 Task: Search one way flight ticket for 2 adults, 2 children, 2 infants in seat in first from Tyler: Tyler Pounds Regional Airport to Greensboro: Piedmont Triad International Airport on 5-1-2023. Choice of flights is Singapure airlines. Number of bags: 2 checked bags. Price is upto 50000. Outbound departure time preference is 12:45.
Action: Mouse moved to (172, 344)
Screenshot: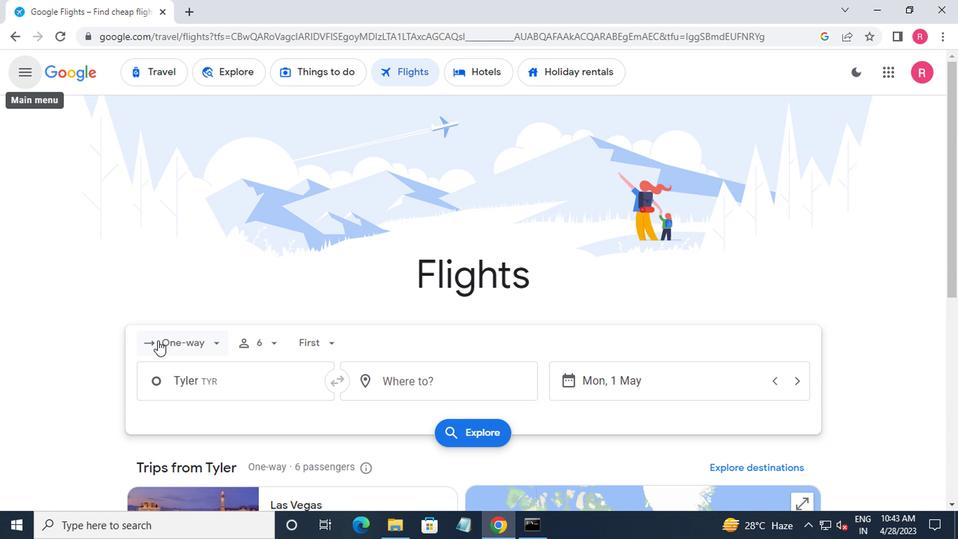 
Action: Mouse pressed left at (172, 344)
Screenshot: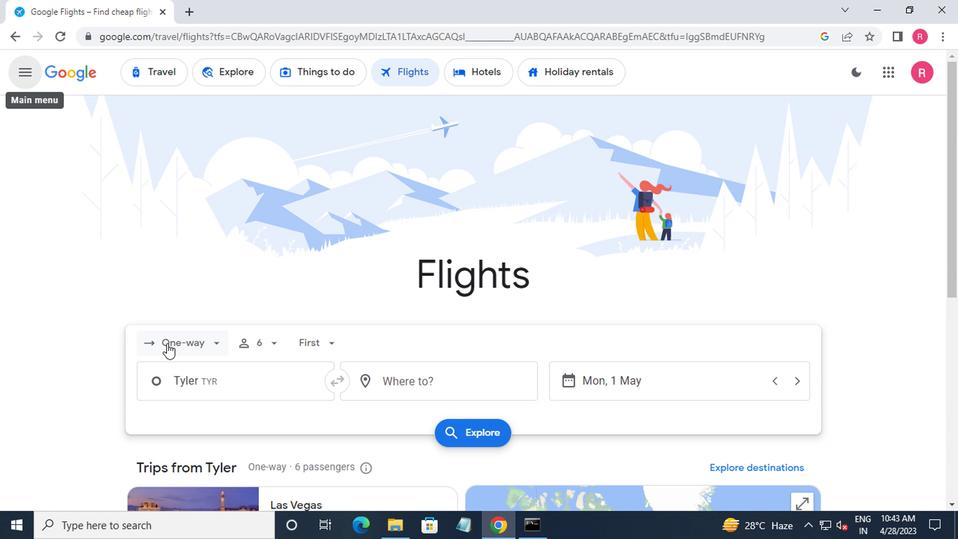 
Action: Mouse moved to (188, 409)
Screenshot: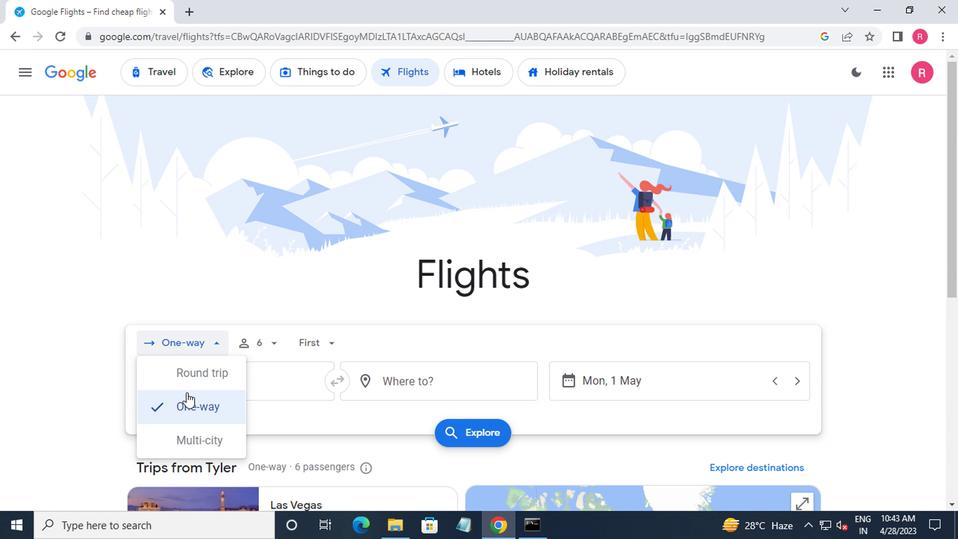 
Action: Mouse pressed left at (188, 409)
Screenshot: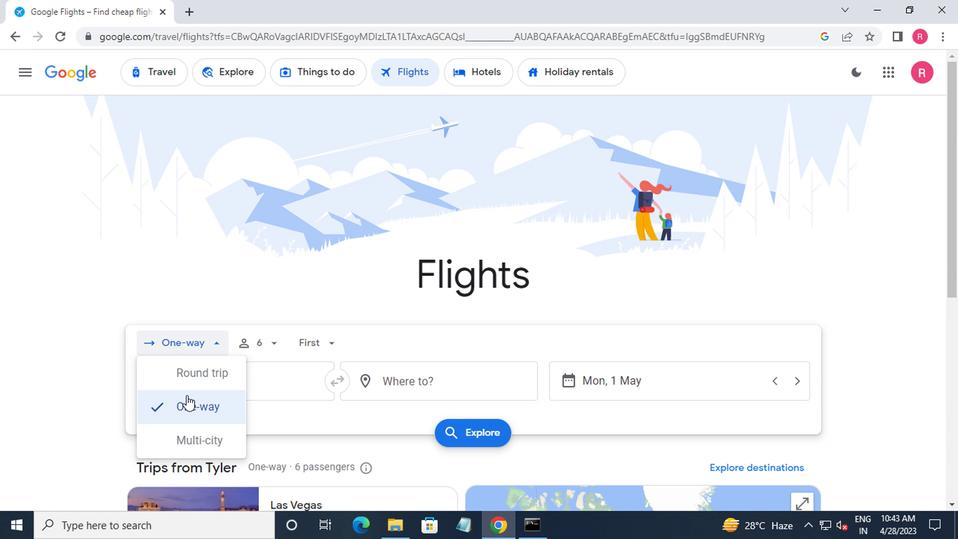 
Action: Mouse moved to (255, 349)
Screenshot: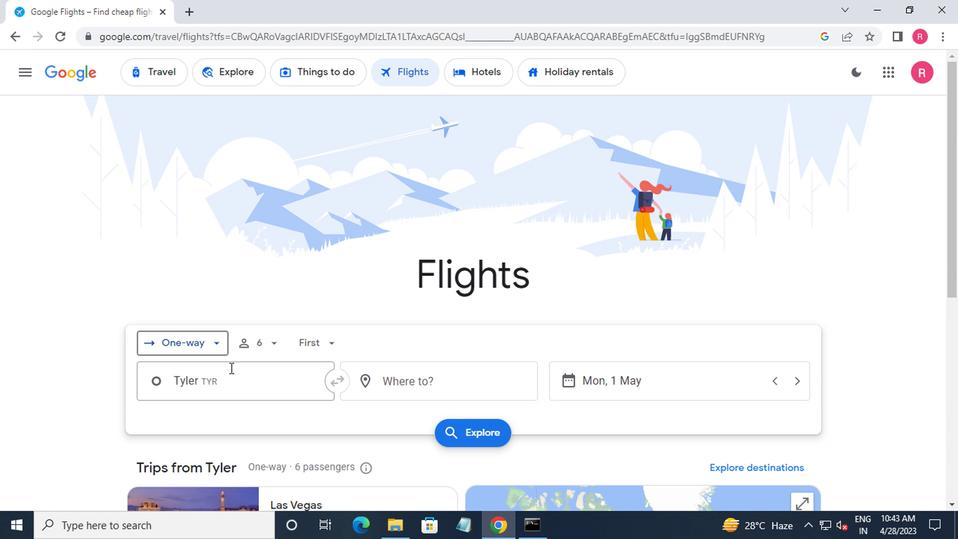 
Action: Mouse pressed left at (255, 349)
Screenshot: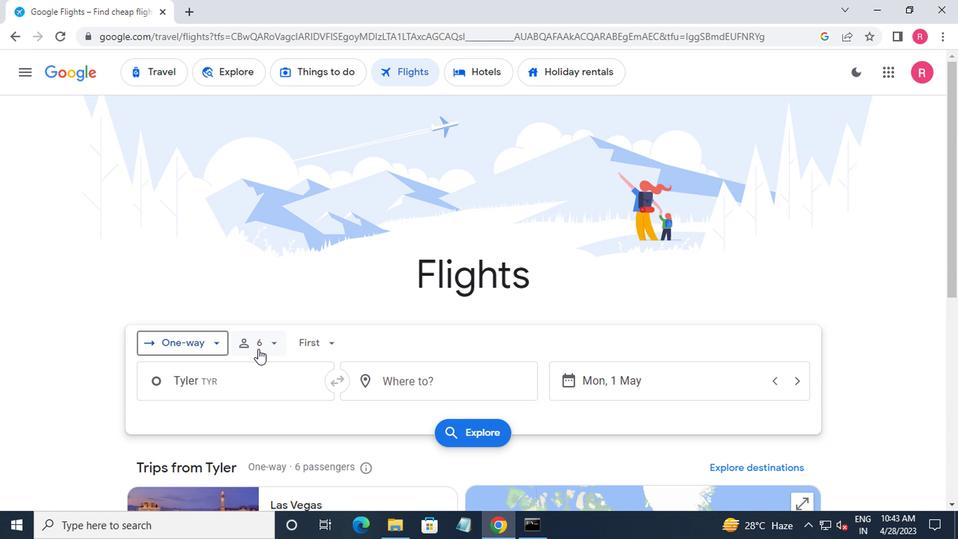 
Action: Mouse moved to (332, 381)
Screenshot: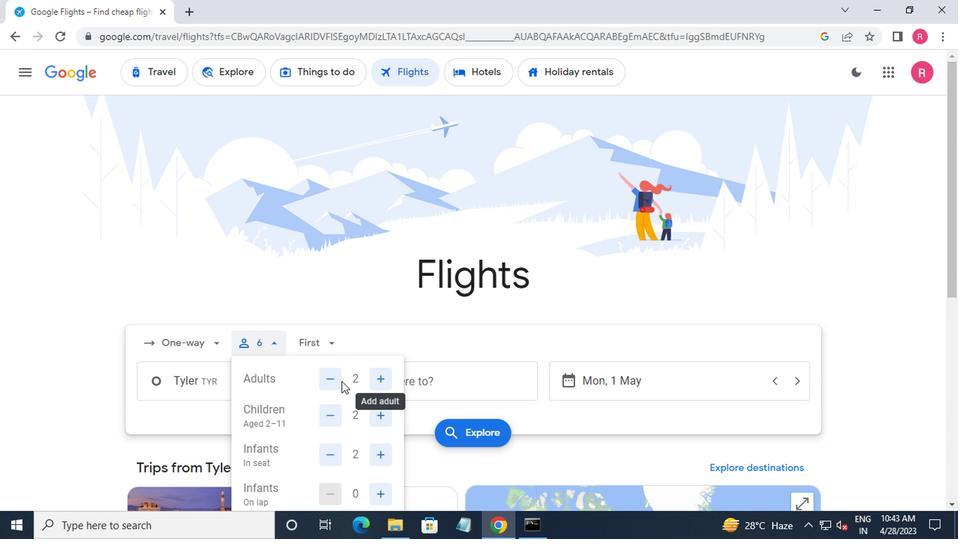 
Action: Mouse pressed left at (332, 381)
Screenshot: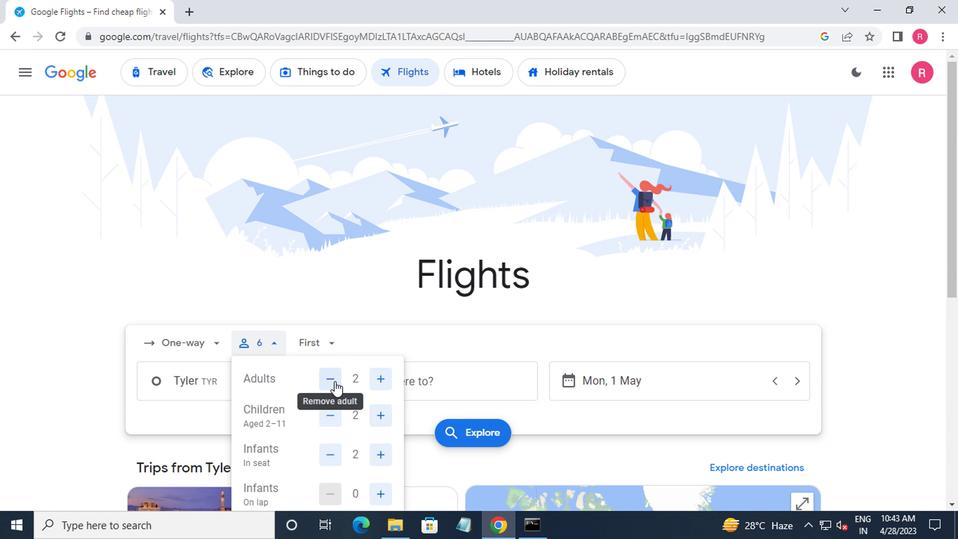 
Action: Mouse moved to (369, 380)
Screenshot: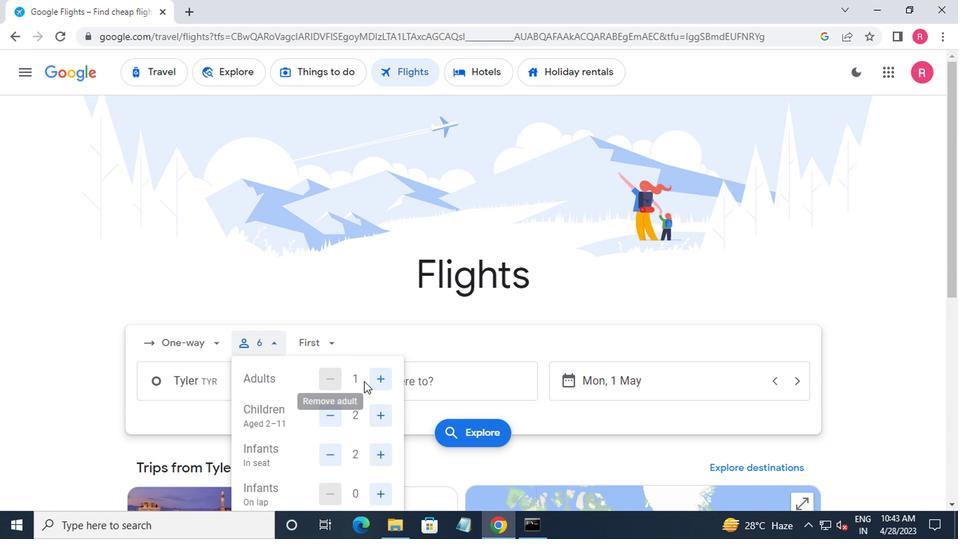 
Action: Mouse pressed left at (369, 380)
Screenshot: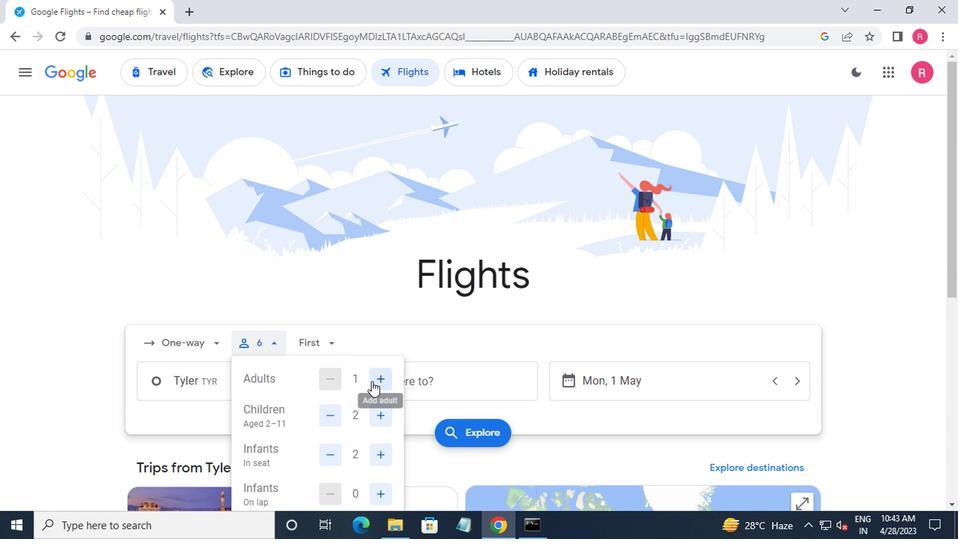 
Action: Mouse moved to (371, 418)
Screenshot: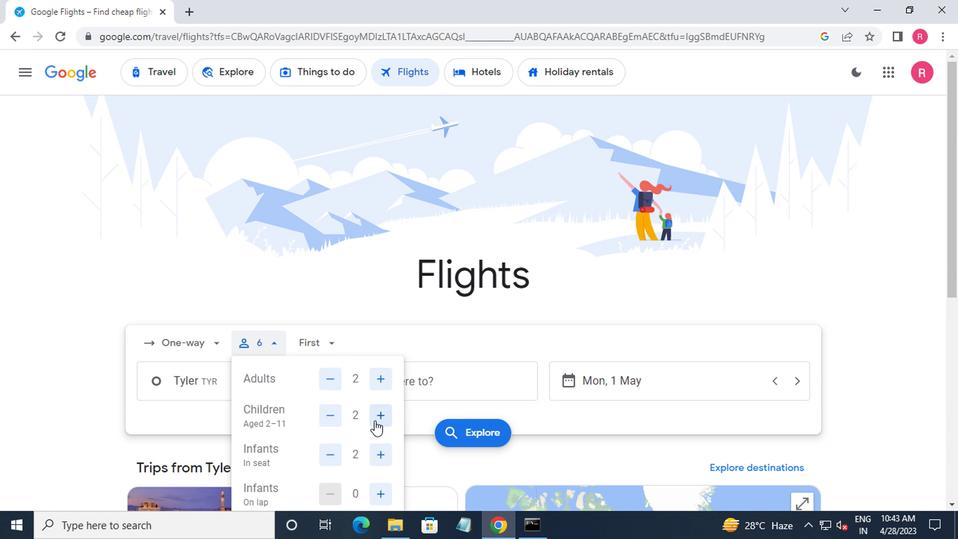 
Action: Mouse pressed left at (371, 418)
Screenshot: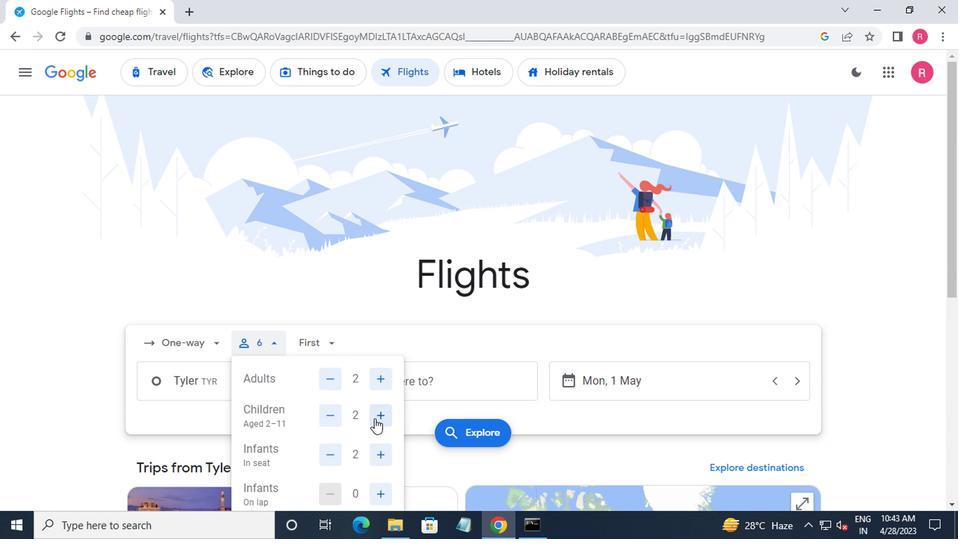 
Action: Mouse moved to (325, 410)
Screenshot: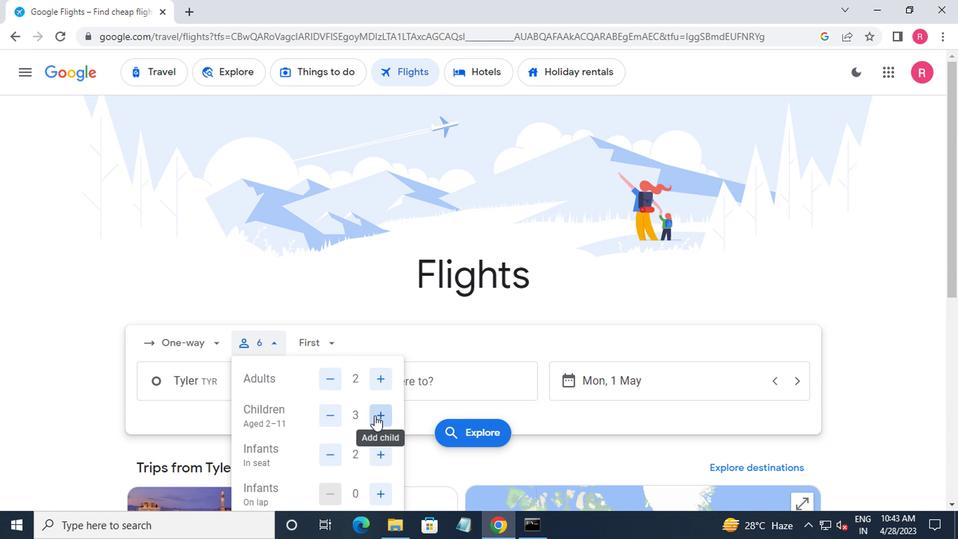 
Action: Mouse pressed left at (325, 410)
Screenshot: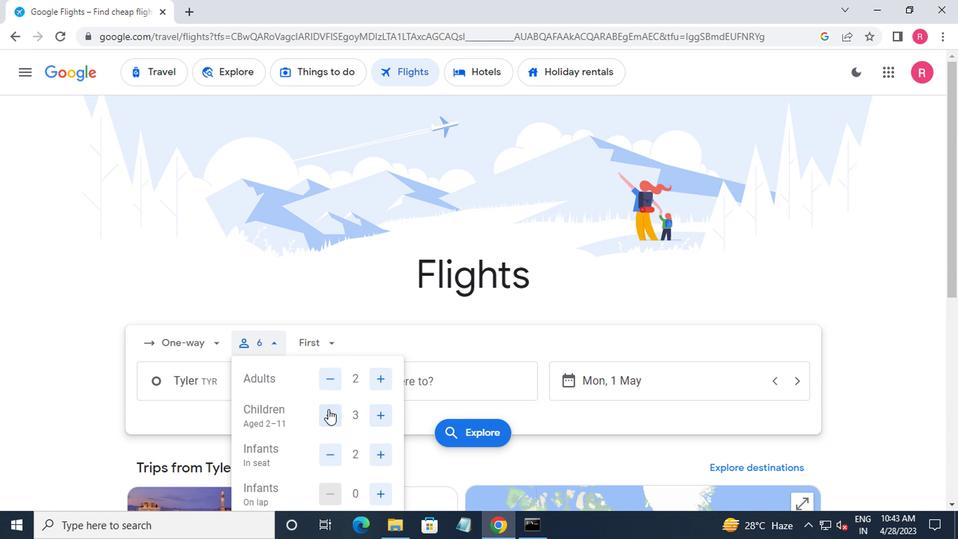 
Action: Mouse moved to (382, 459)
Screenshot: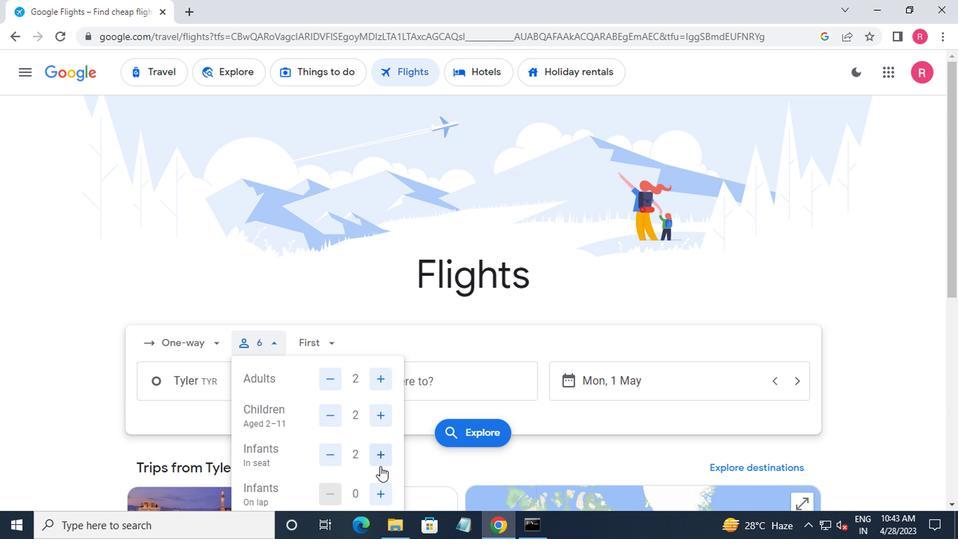 
Action: Mouse scrolled (382, 459) with delta (0, 0)
Screenshot: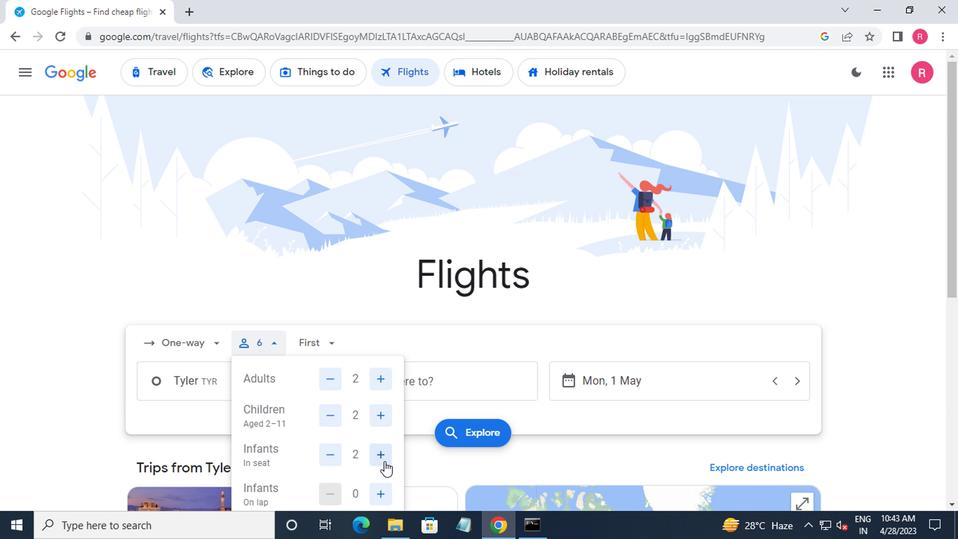 
Action: Mouse moved to (381, 459)
Screenshot: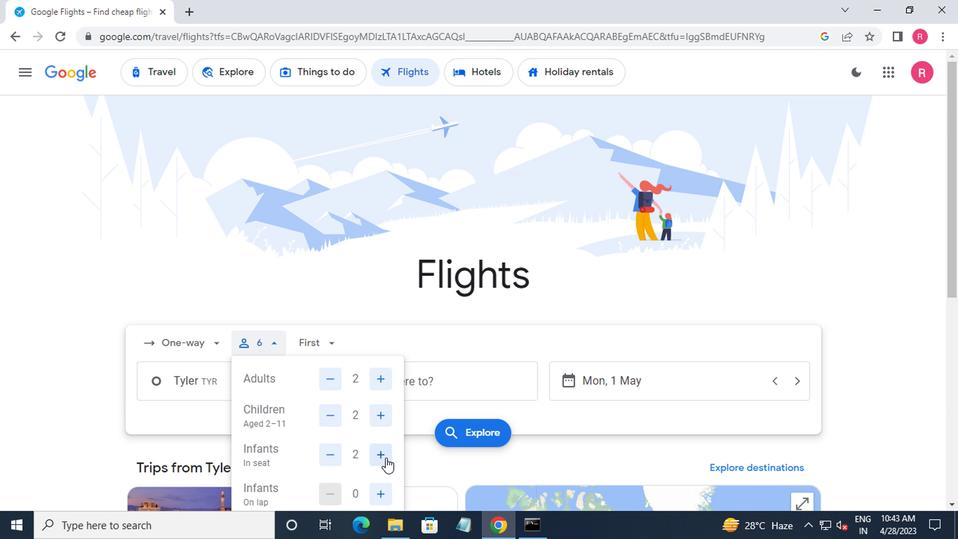 
Action: Mouse scrolled (381, 458) with delta (0, 0)
Screenshot: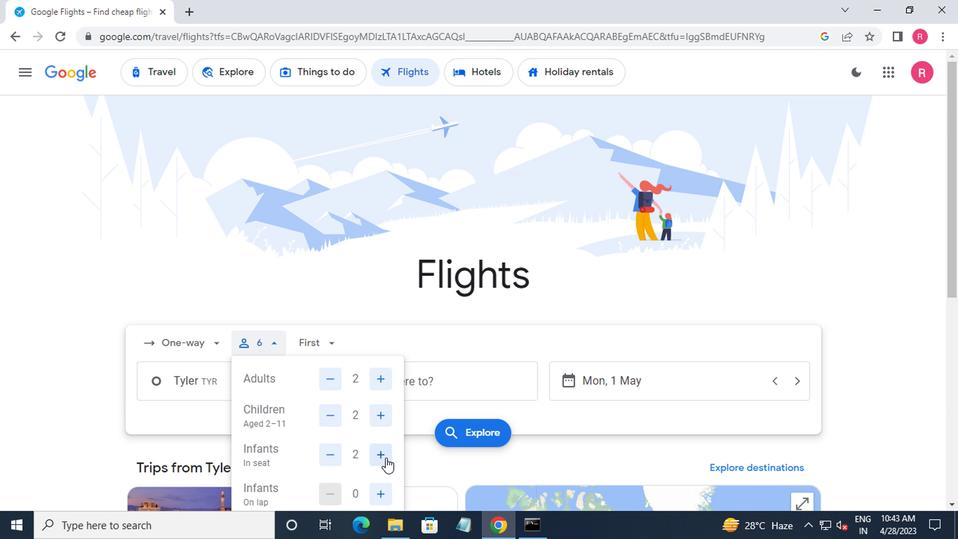 
Action: Mouse moved to (357, 395)
Screenshot: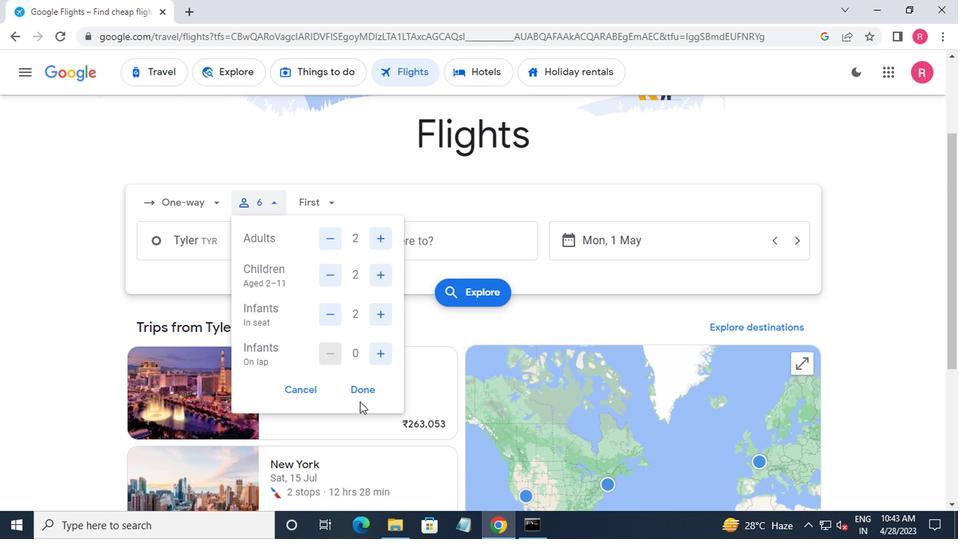 
Action: Mouse pressed left at (357, 395)
Screenshot: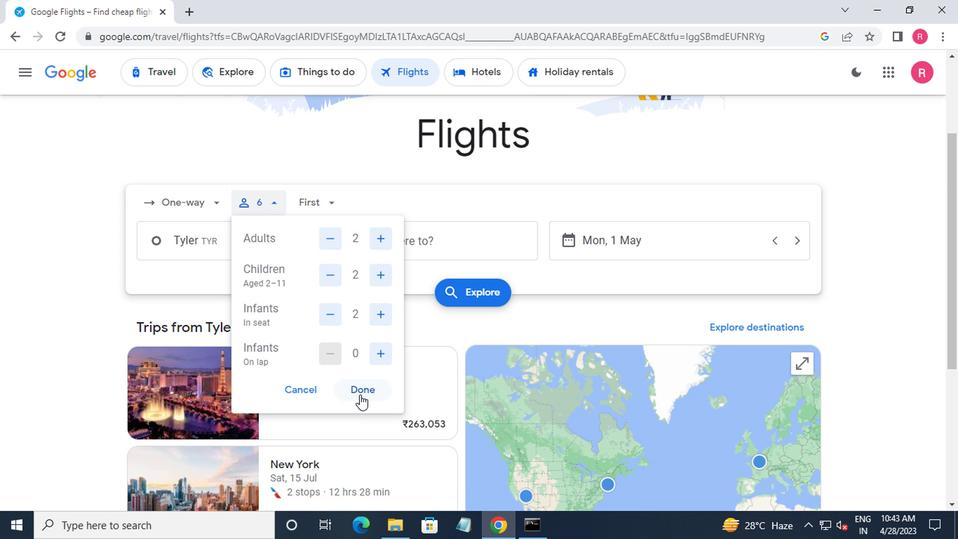 
Action: Mouse moved to (301, 204)
Screenshot: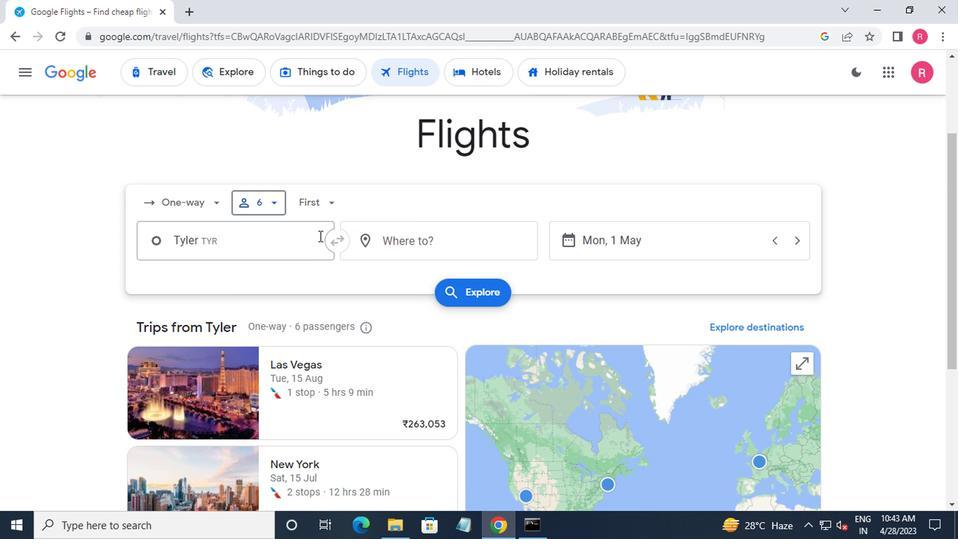 
Action: Mouse pressed left at (301, 204)
Screenshot: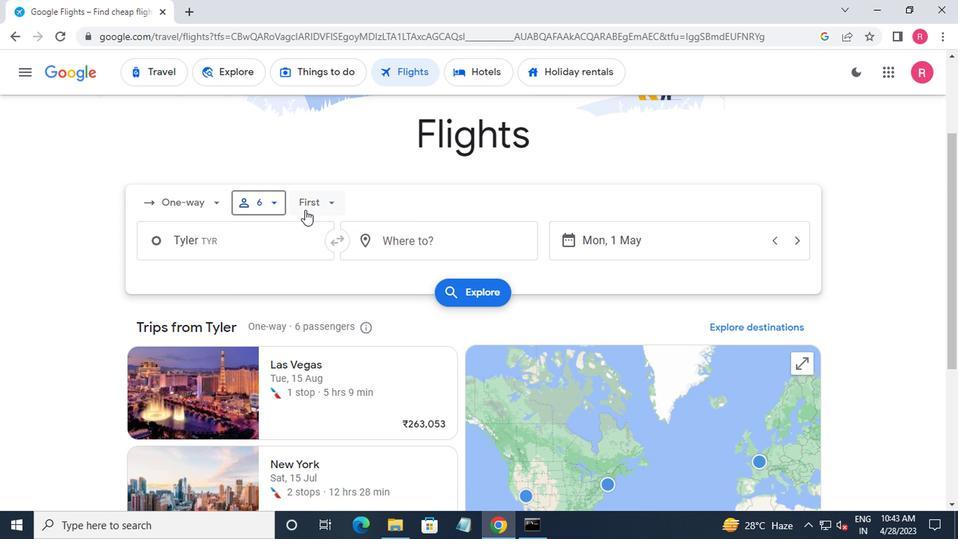 
Action: Mouse moved to (330, 301)
Screenshot: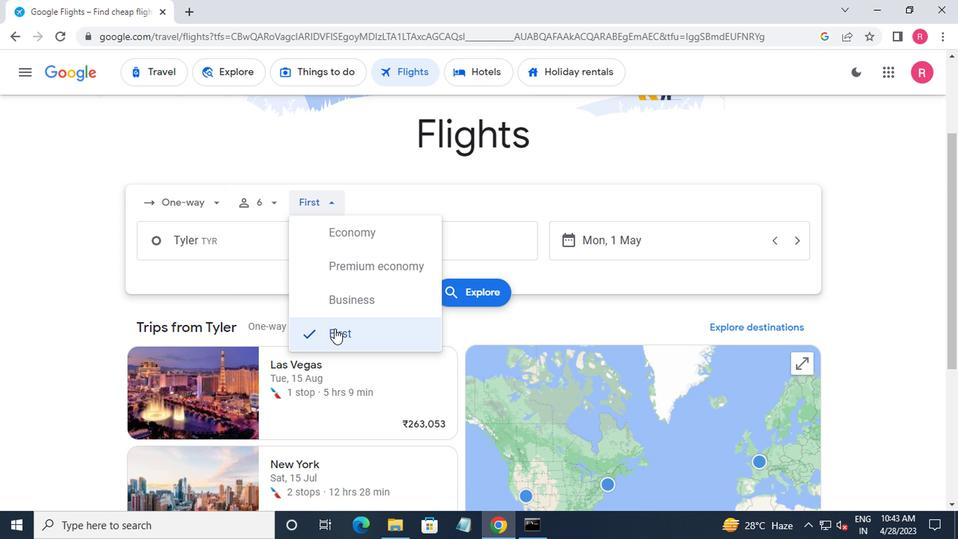 
Action: Mouse pressed left at (330, 301)
Screenshot: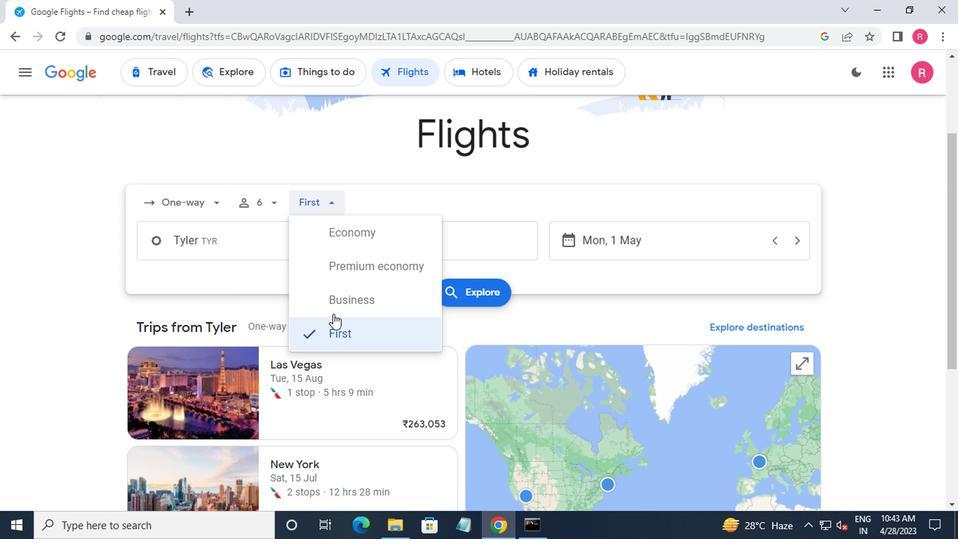 
Action: Mouse moved to (320, 199)
Screenshot: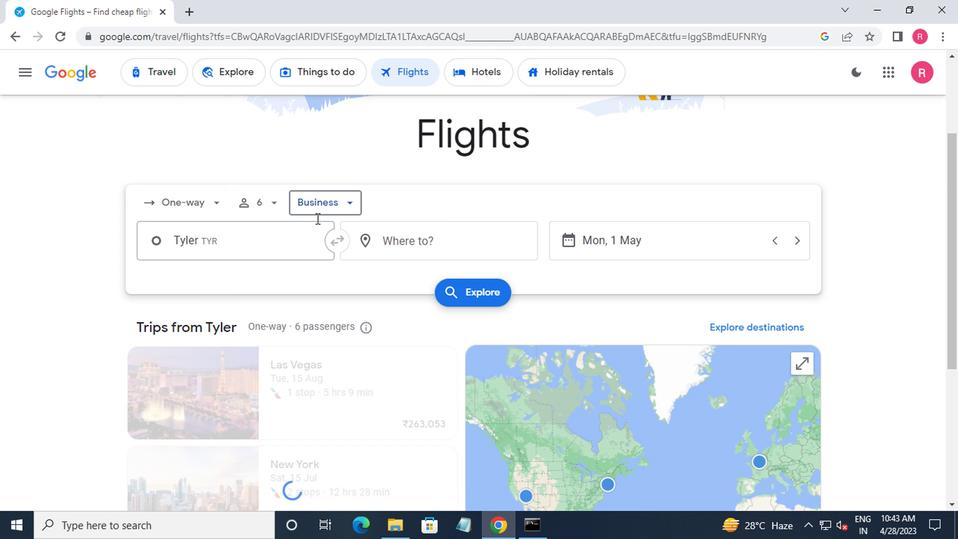 
Action: Mouse pressed left at (320, 199)
Screenshot: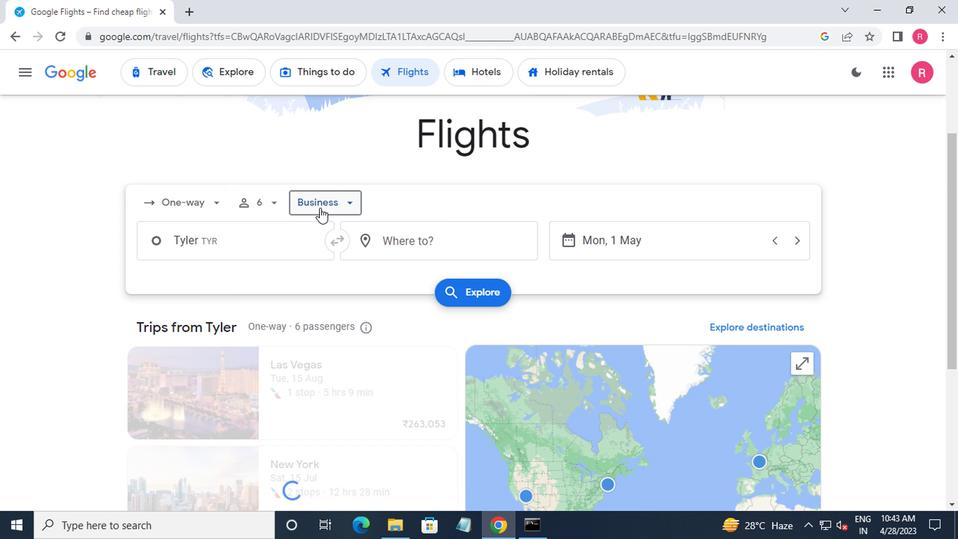
Action: Mouse moved to (332, 327)
Screenshot: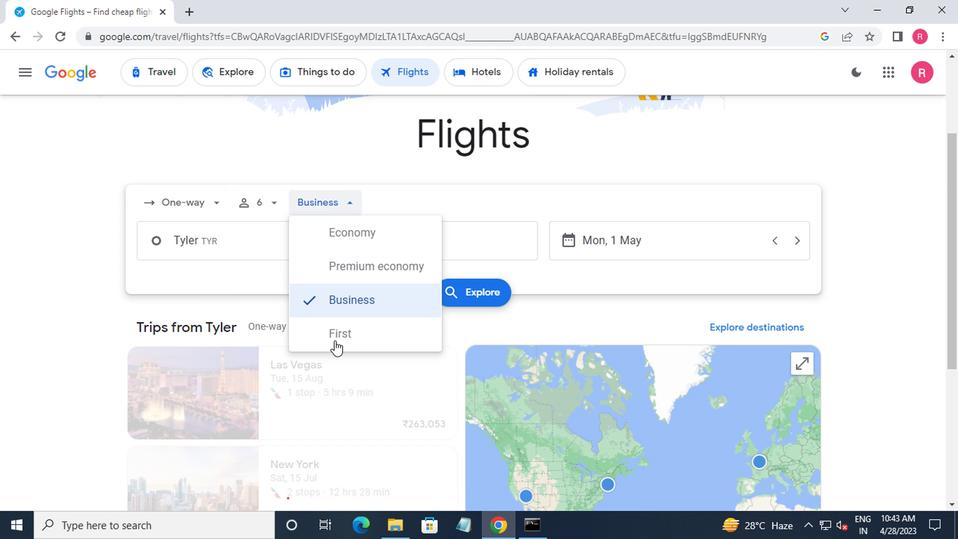 
Action: Mouse pressed left at (332, 327)
Screenshot: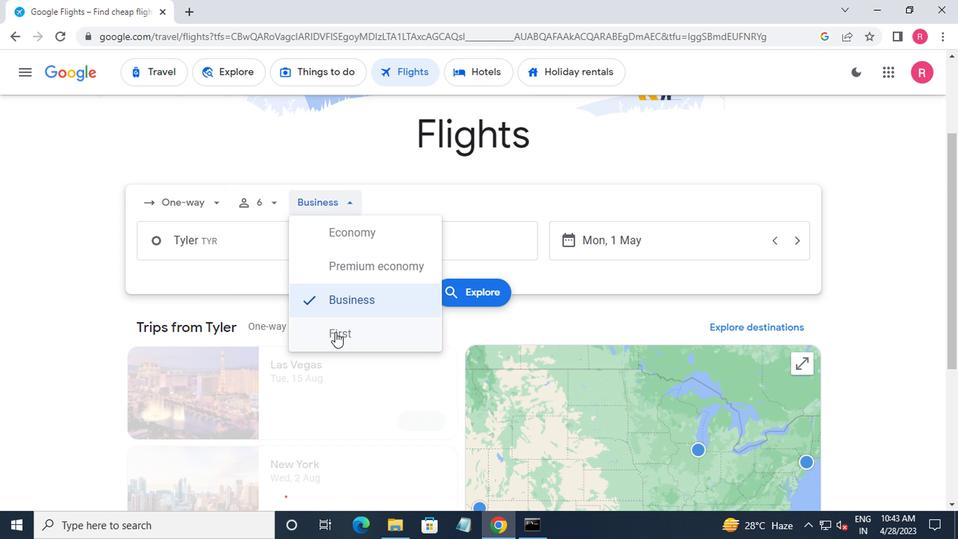 
Action: Mouse moved to (244, 247)
Screenshot: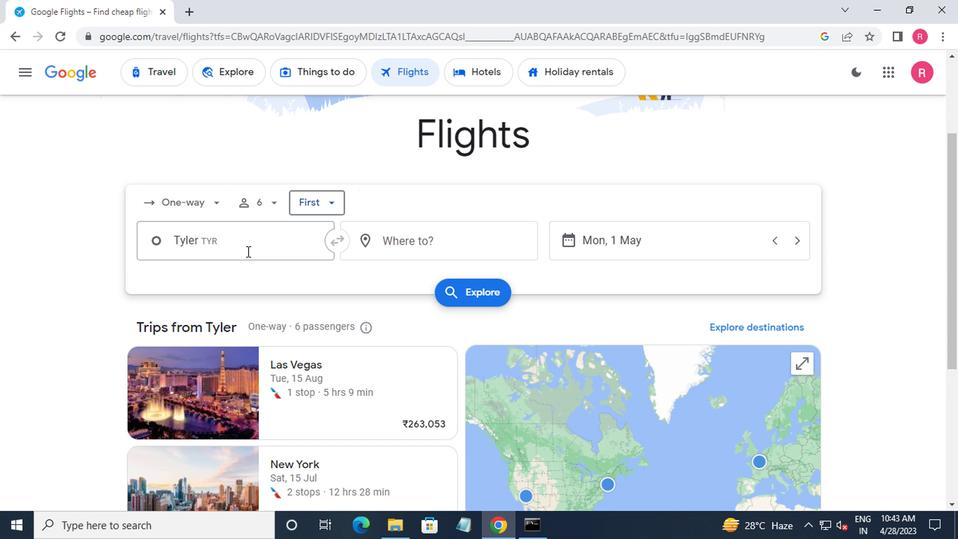 
Action: Mouse pressed left at (244, 247)
Screenshot: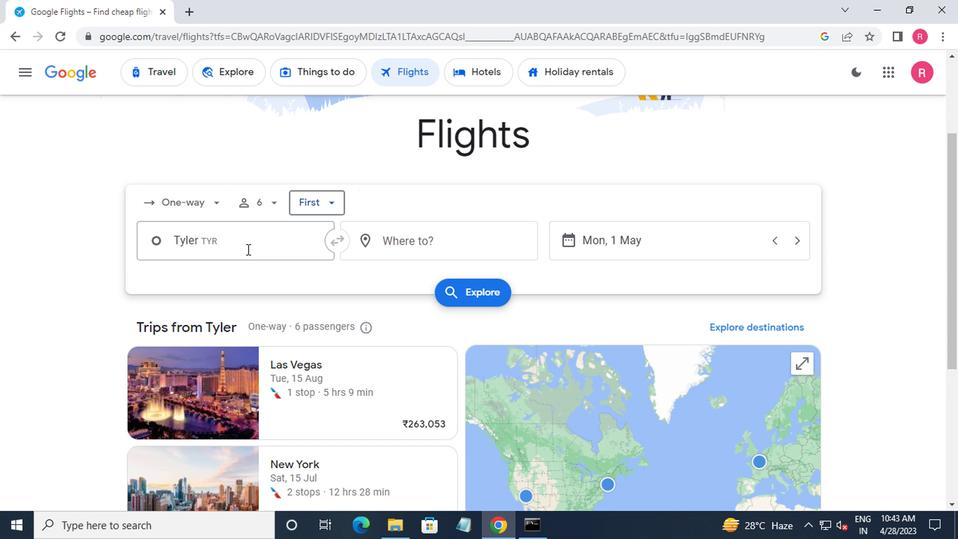 
Action: Key pressed <Key.shift><Key.shift><Key.shift><Key.shift><Key.shift><Key.shift><Key.shift><Key.shift><Key.shift><Key.shift><Key.shift><Key.shift><Key.shift><Key.shift><Key.shift><Key.shift><Key.shift><Key.shift><Key.shift><Key.shift>TYLER<Key.space><Key.shift_r>POUND
Screenshot: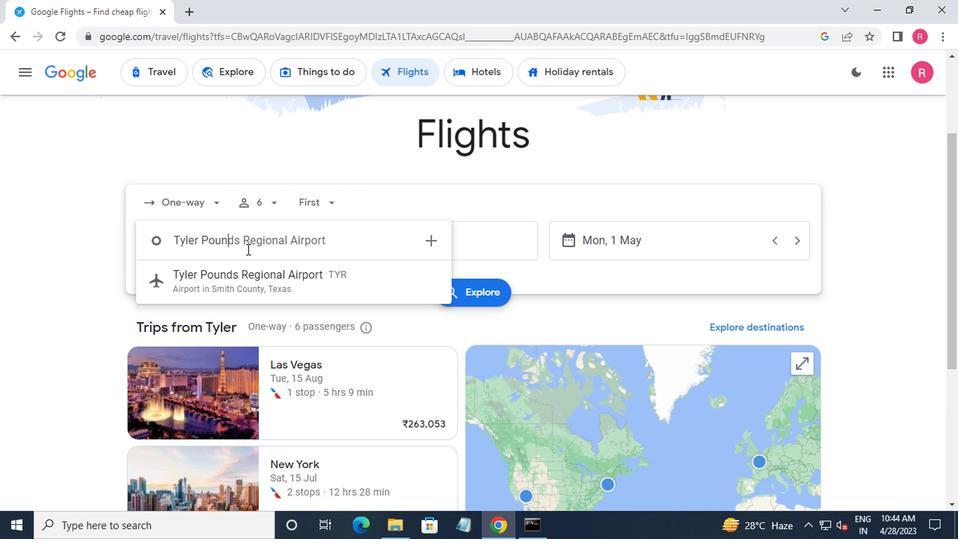 
Action: Mouse moved to (252, 270)
Screenshot: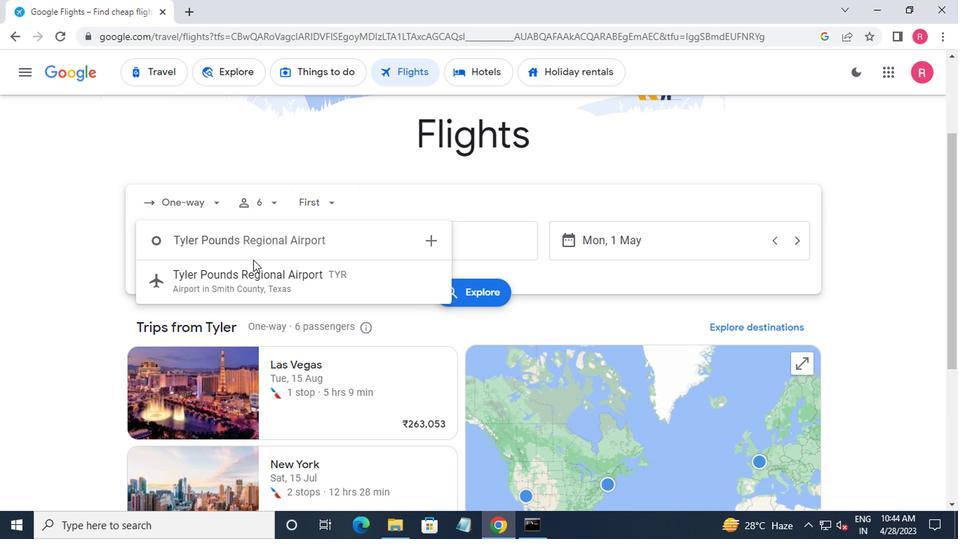
Action: Mouse pressed left at (252, 270)
Screenshot: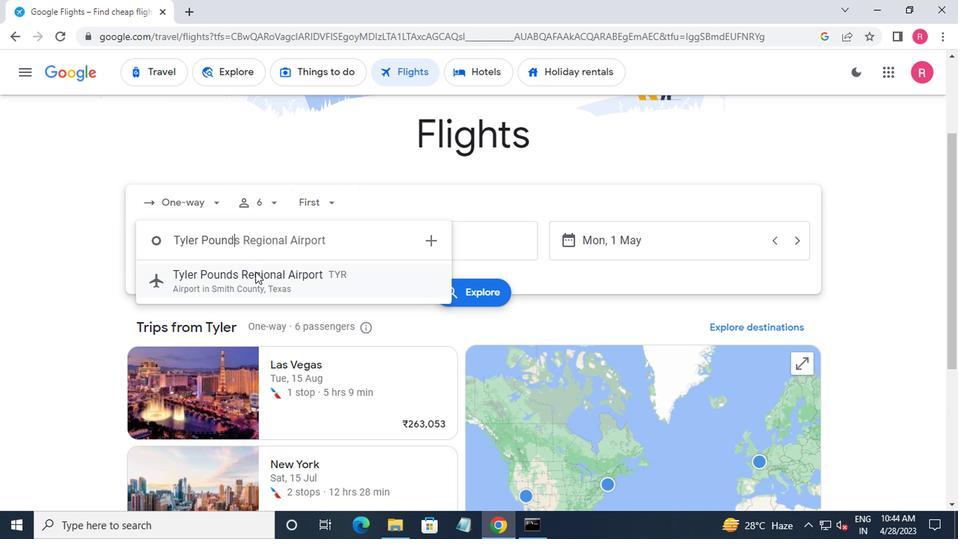 
Action: Mouse moved to (448, 238)
Screenshot: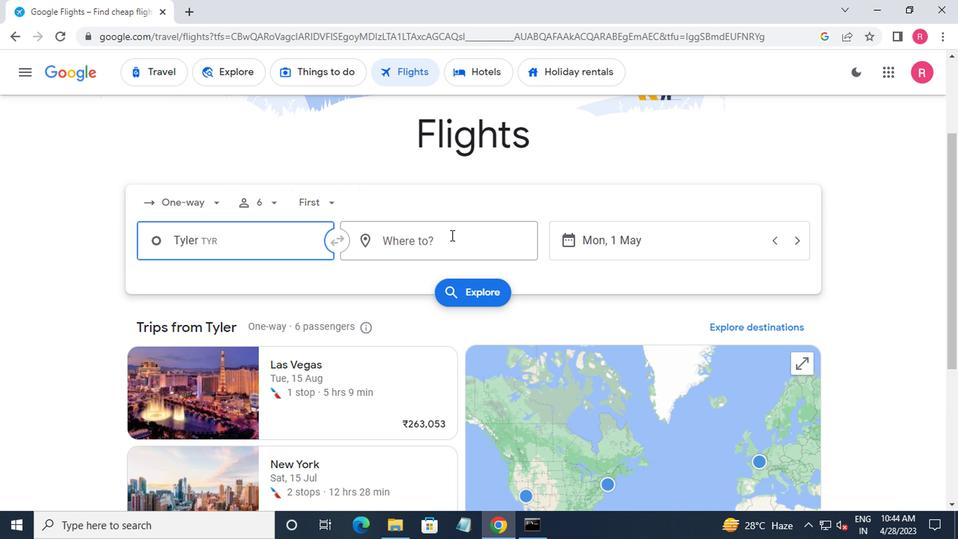 
Action: Mouse pressed left at (448, 238)
Screenshot: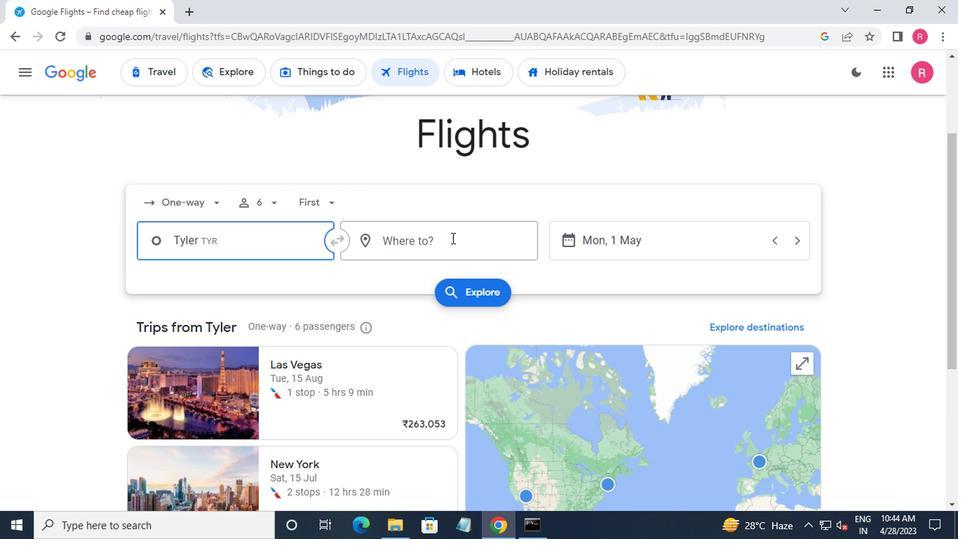 
Action: Key pressed <Key.shift_r>PIEDMONT
Screenshot: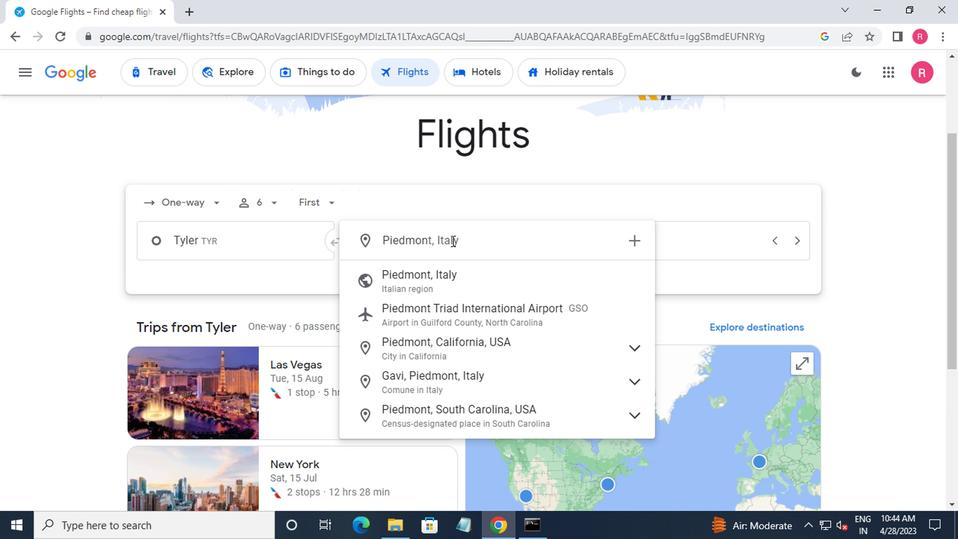 
Action: Mouse moved to (475, 305)
Screenshot: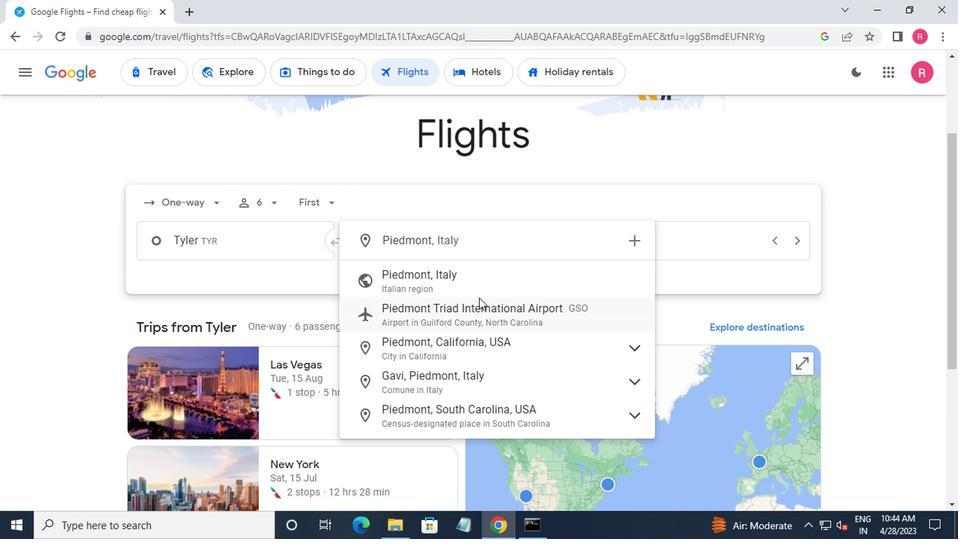 
Action: Mouse pressed left at (475, 305)
Screenshot: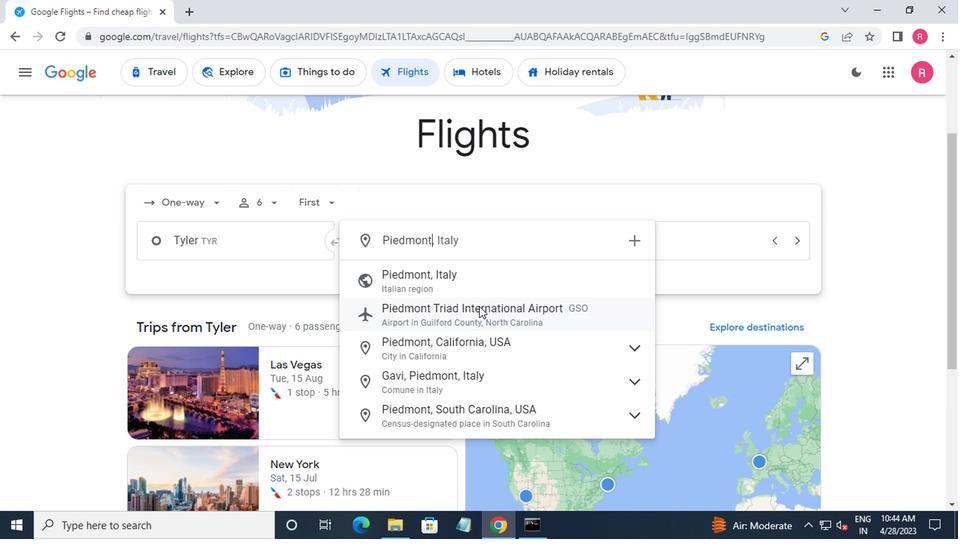
Action: Mouse moved to (608, 247)
Screenshot: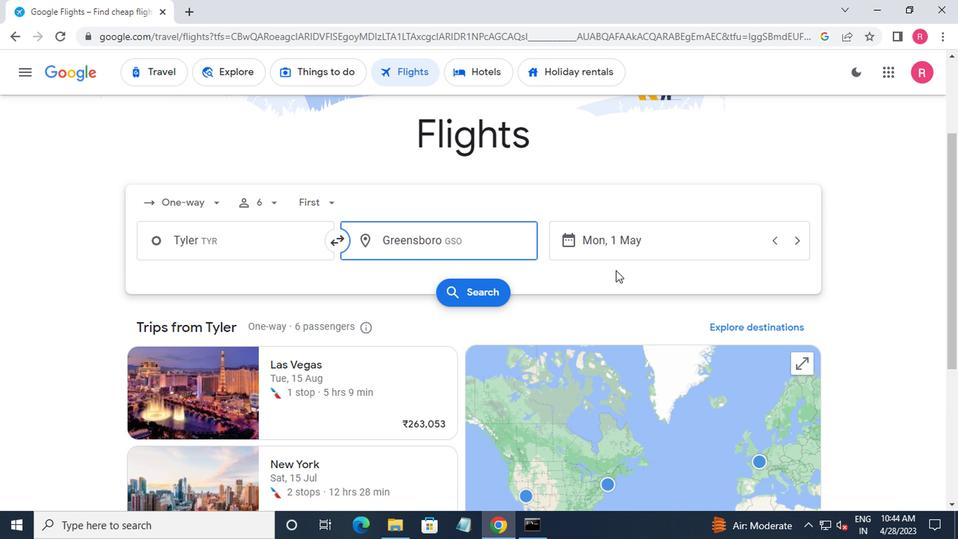 
Action: Mouse pressed left at (608, 247)
Screenshot: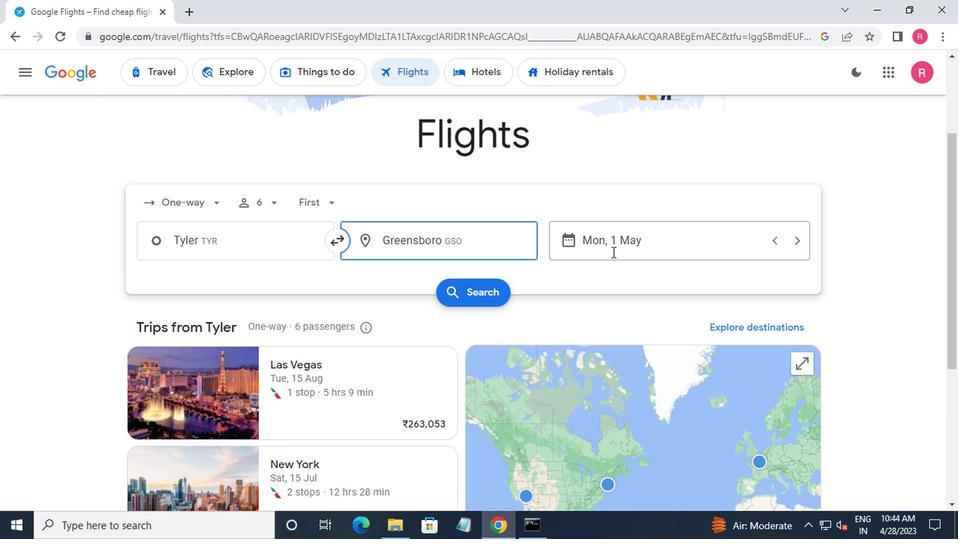 
Action: Mouse moved to (606, 257)
Screenshot: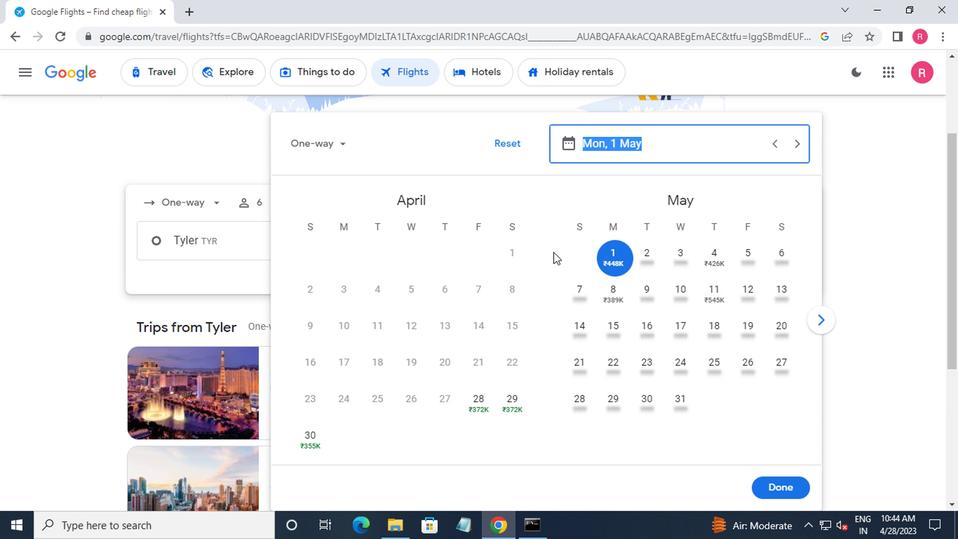 
Action: Mouse pressed left at (606, 257)
Screenshot: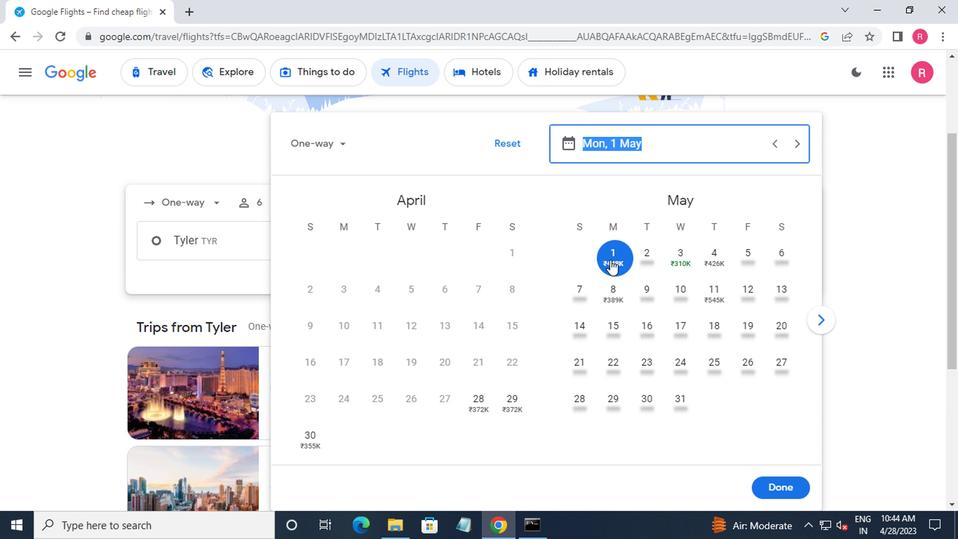 
Action: Mouse moved to (787, 482)
Screenshot: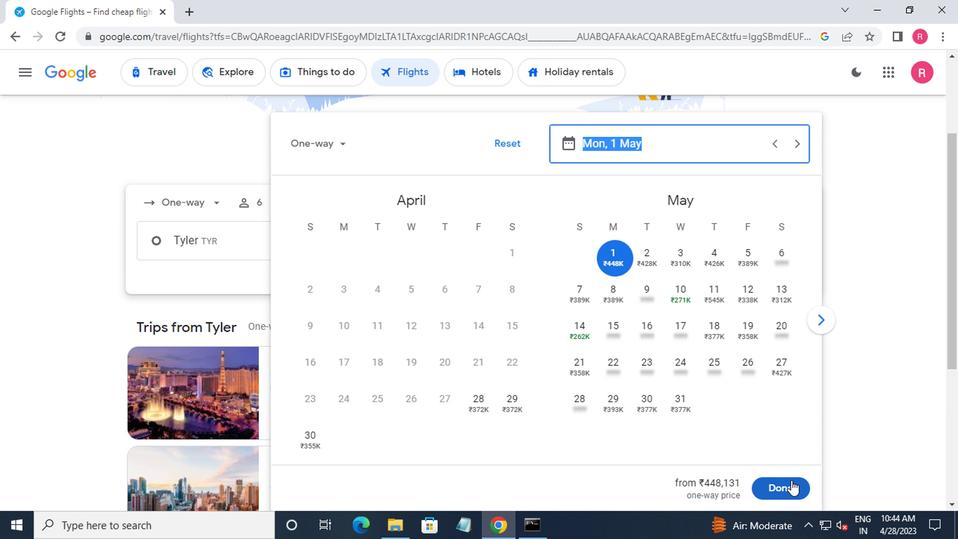 
Action: Mouse pressed left at (787, 482)
Screenshot: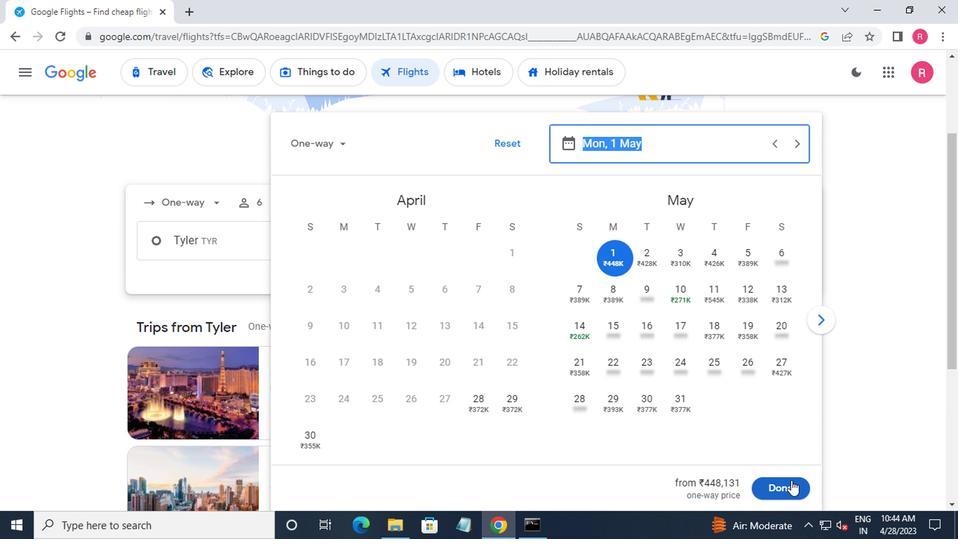 
Action: Mouse moved to (468, 296)
Screenshot: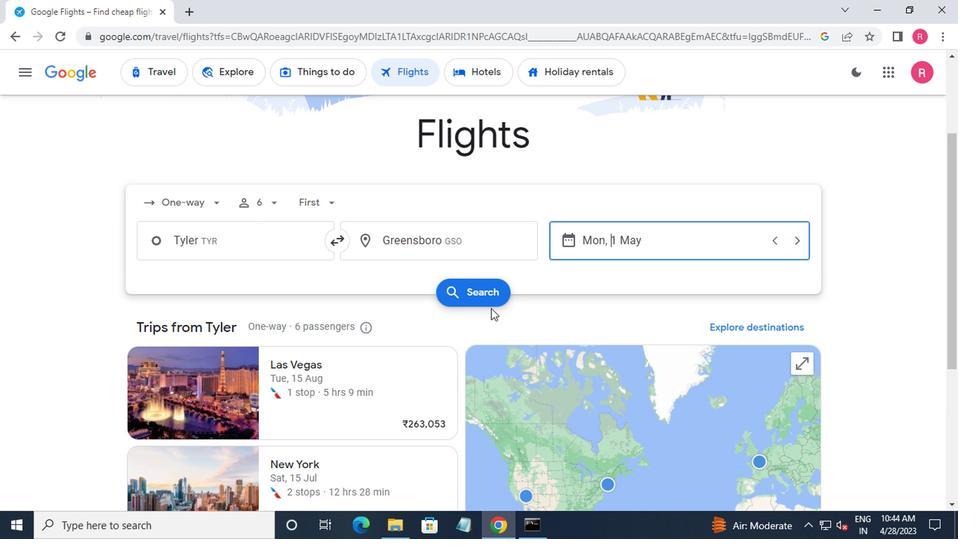 
Action: Mouse pressed left at (468, 296)
Screenshot: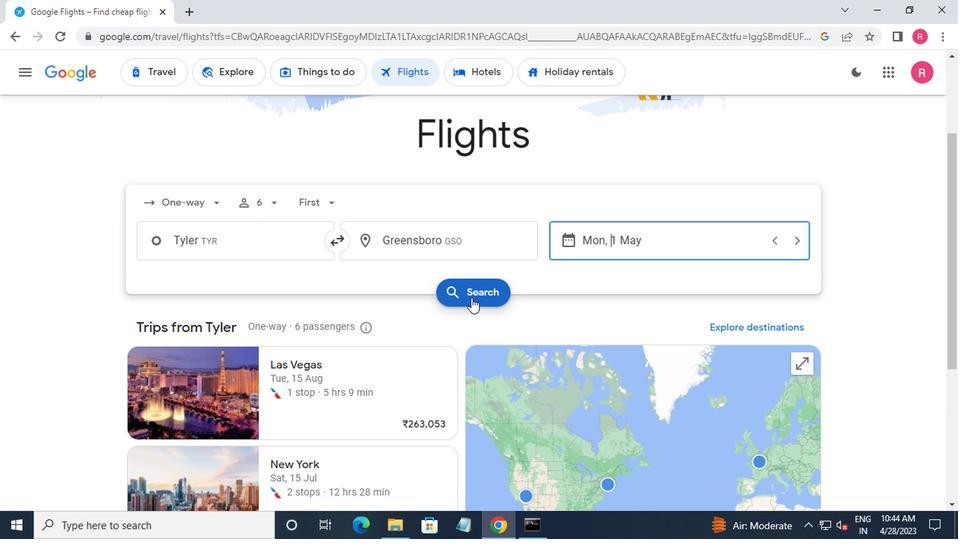 
Action: Mouse moved to (461, 299)
Screenshot: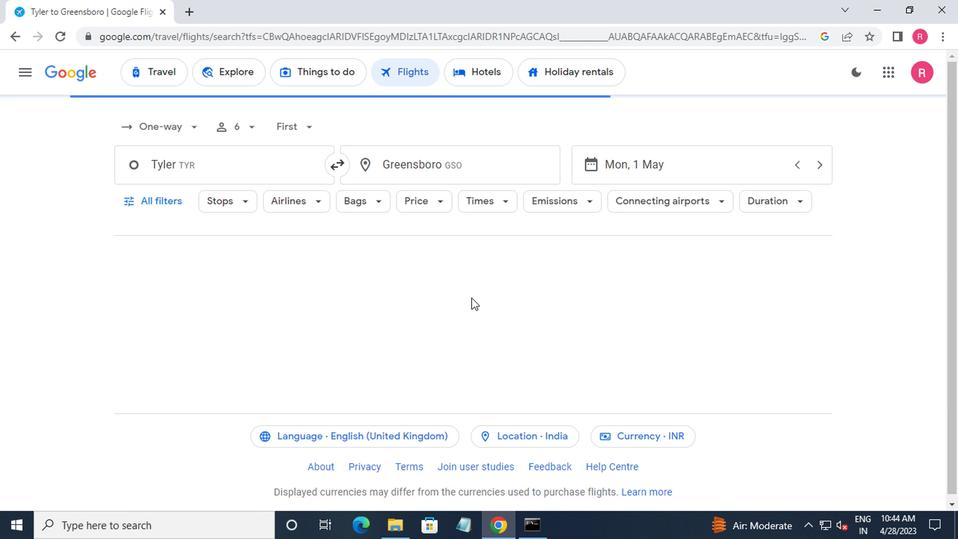 
Action: Mouse scrolled (461, 298) with delta (0, 0)
Screenshot: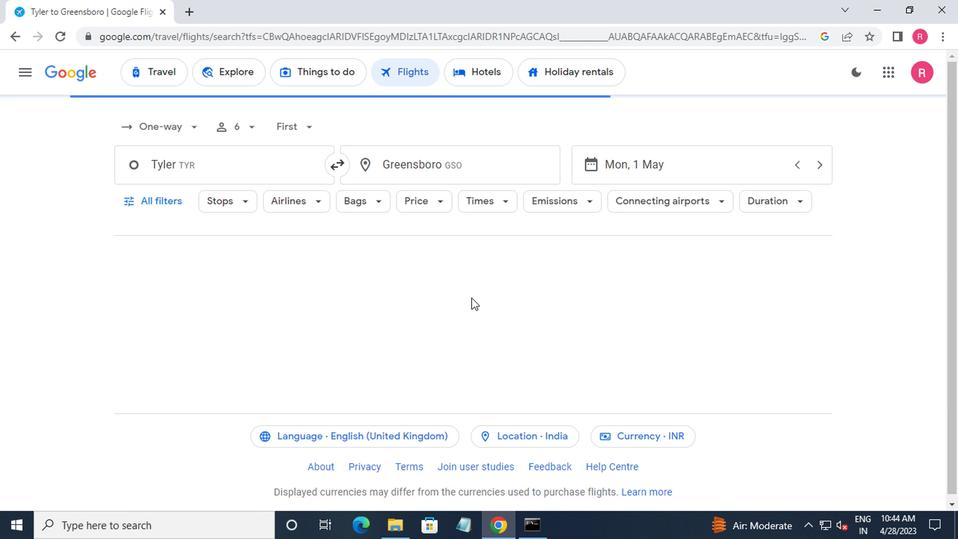 
Action: Mouse moved to (155, 196)
Screenshot: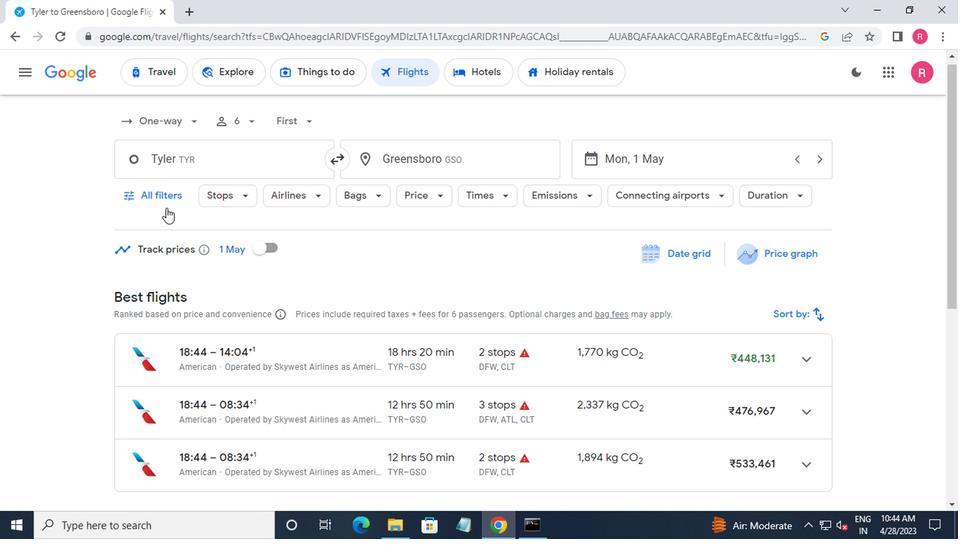 
Action: Mouse pressed left at (155, 196)
Screenshot: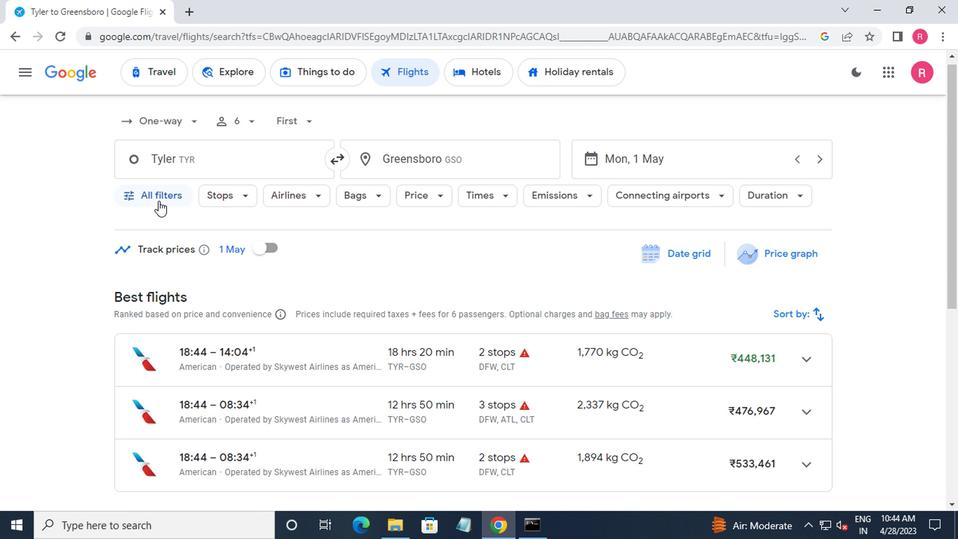 
Action: Mouse moved to (188, 313)
Screenshot: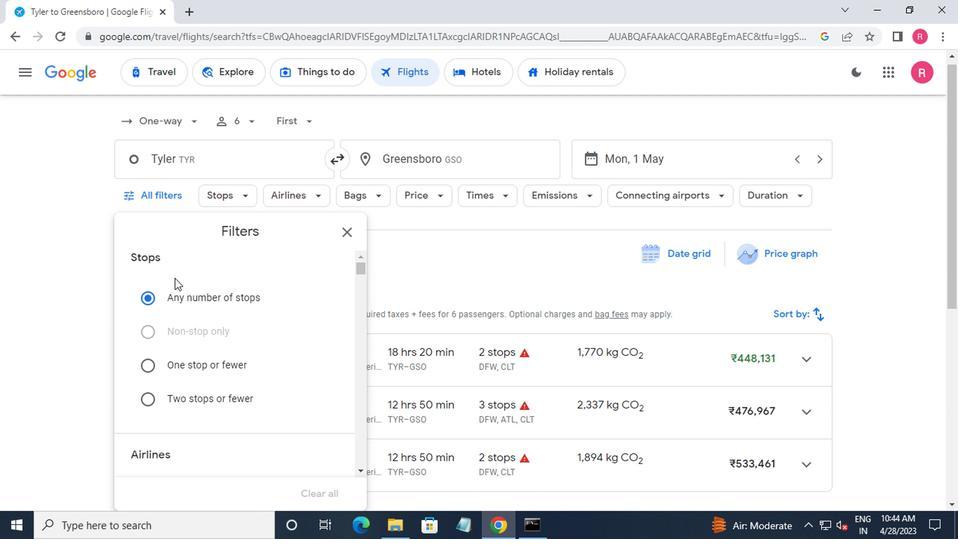 
Action: Mouse scrolled (188, 313) with delta (0, 0)
Screenshot: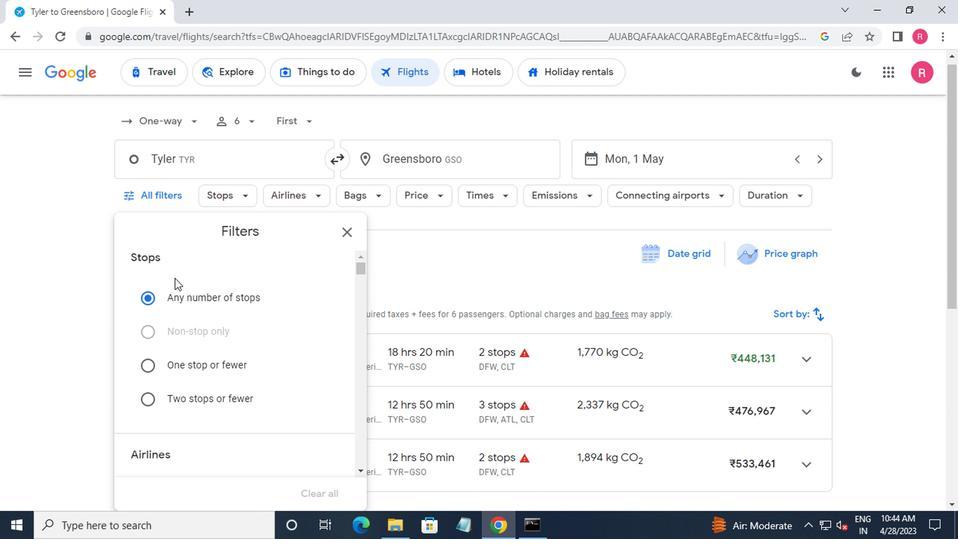 
Action: Mouse moved to (188, 315)
Screenshot: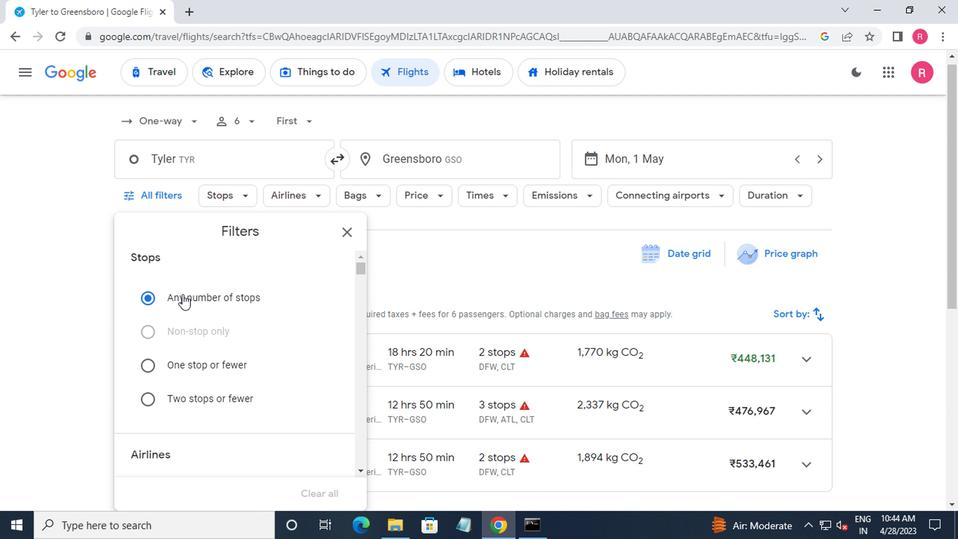 
Action: Mouse scrolled (188, 314) with delta (0, 0)
Screenshot: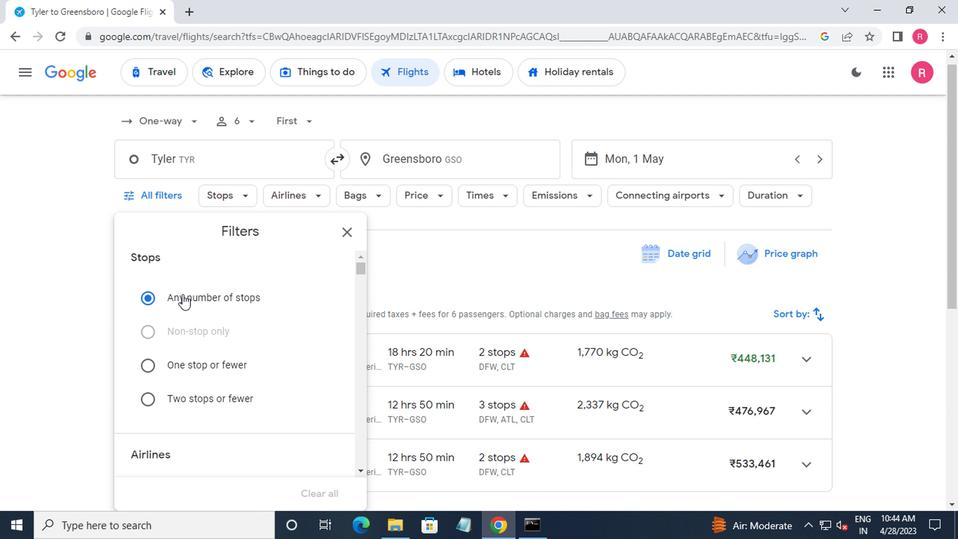 
Action: Mouse scrolled (188, 314) with delta (0, 0)
Screenshot: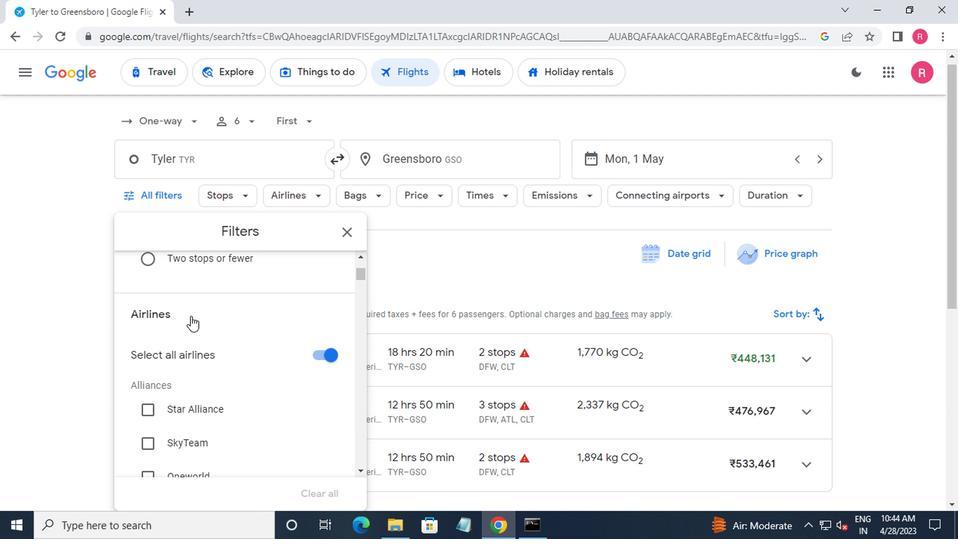
Action: Mouse moved to (320, 286)
Screenshot: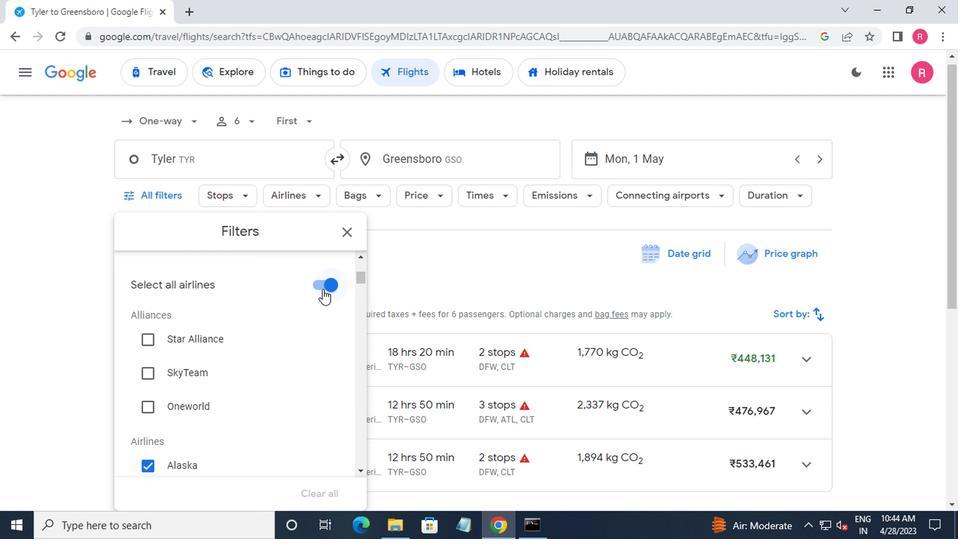 
Action: Mouse pressed left at (320, 286)
Screenshot: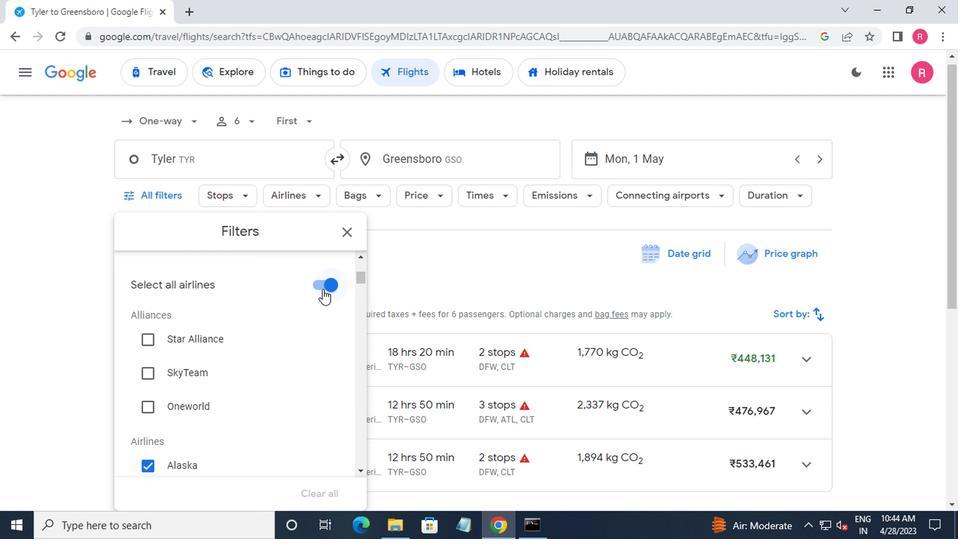 
Action: Mouse moved to (288, 336)
Screenshot: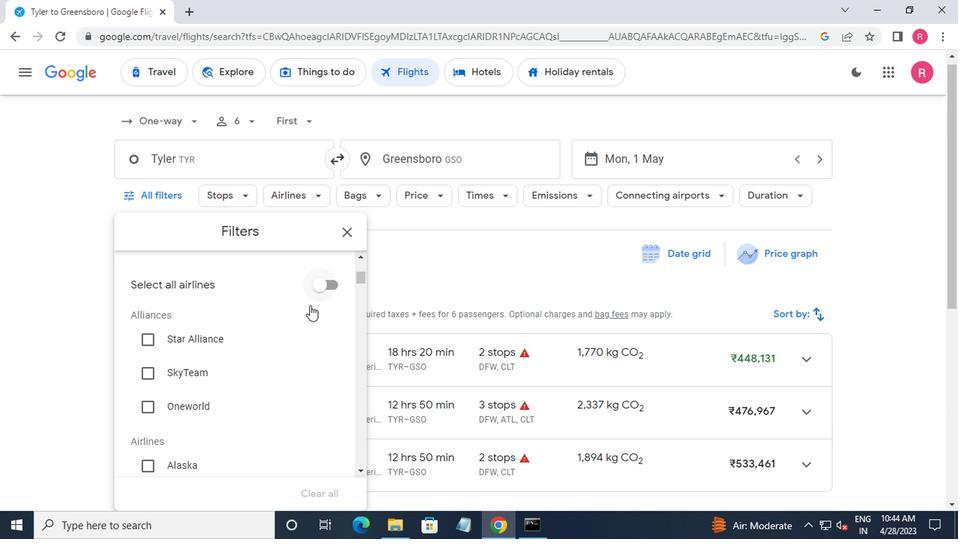 
Action: Mouse scrolled (288, 335) with delta (0, 0)
Screenshot: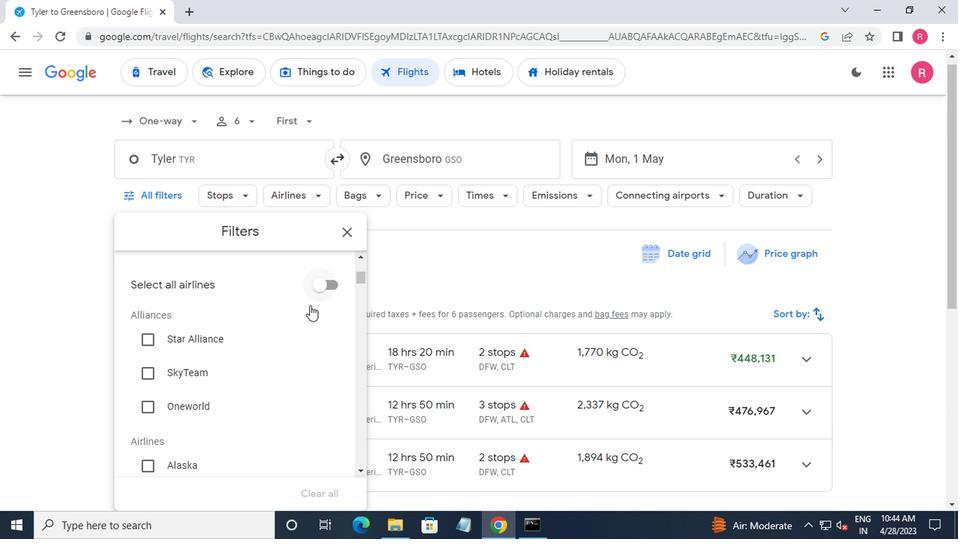 
Action: Mouse moved to (287, 336)
Screenshot: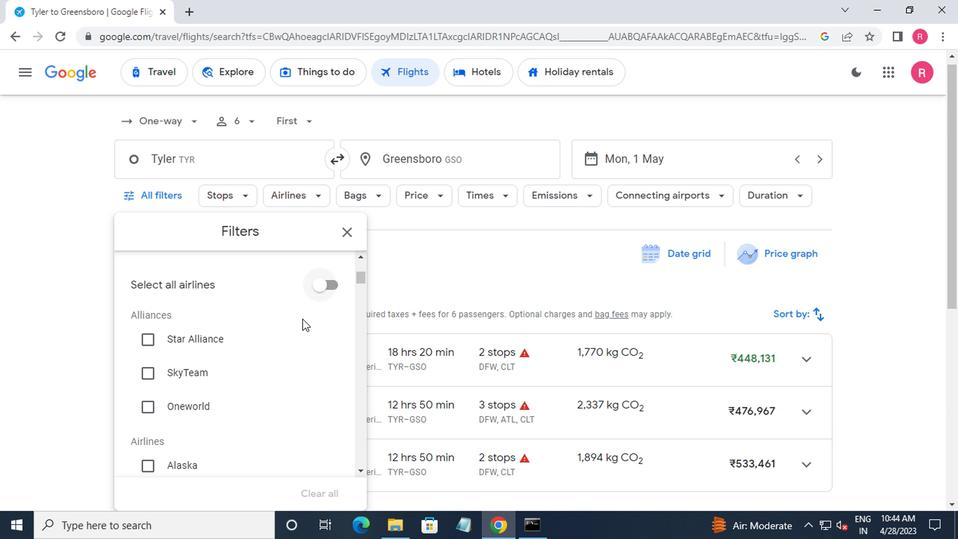 
Action: Mouse scrolled (287, 336) with delta (0, 0)
Screenshot: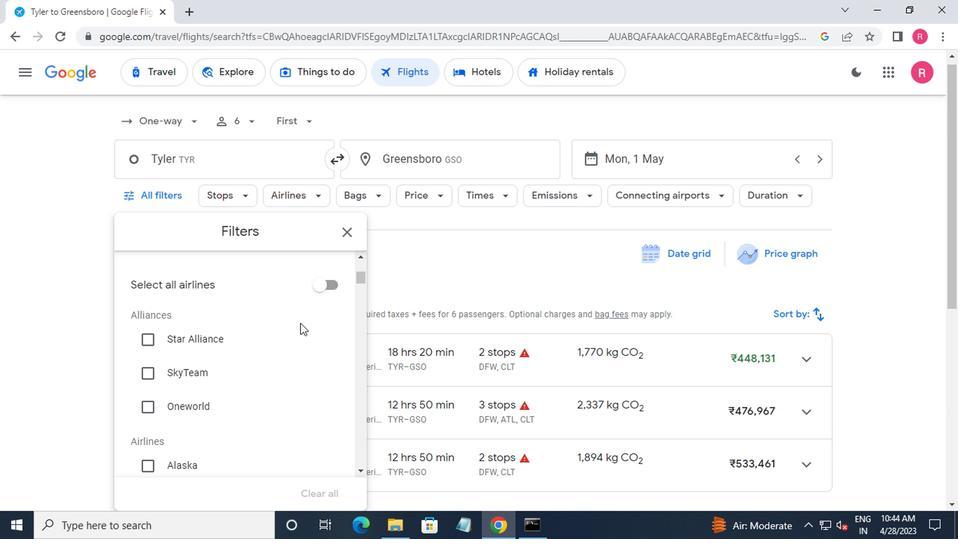 
Action: Mouse scrolled (287, 336) with delta (0, 0)
Screenshot: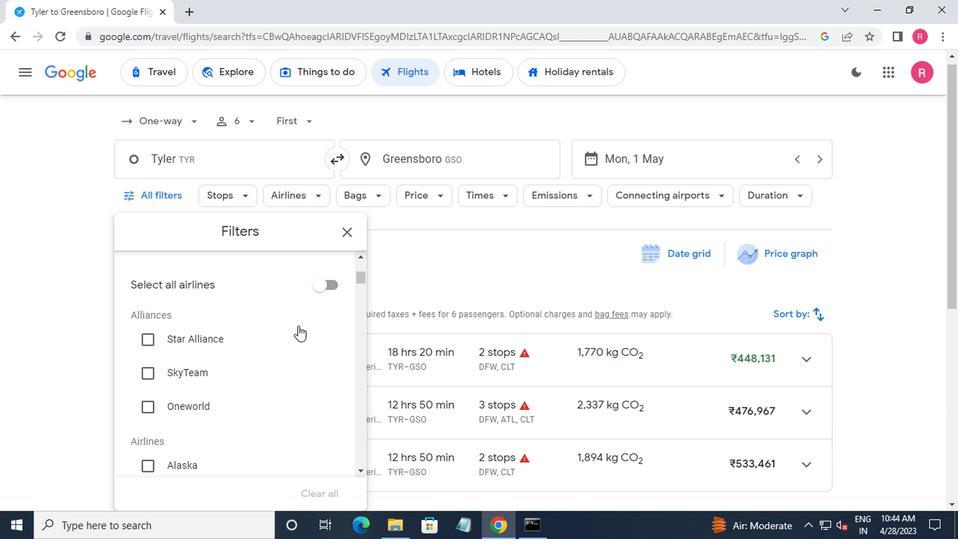 
Action: Mouse scrolled (287, 336) with delta (0, 0)
Screenshot: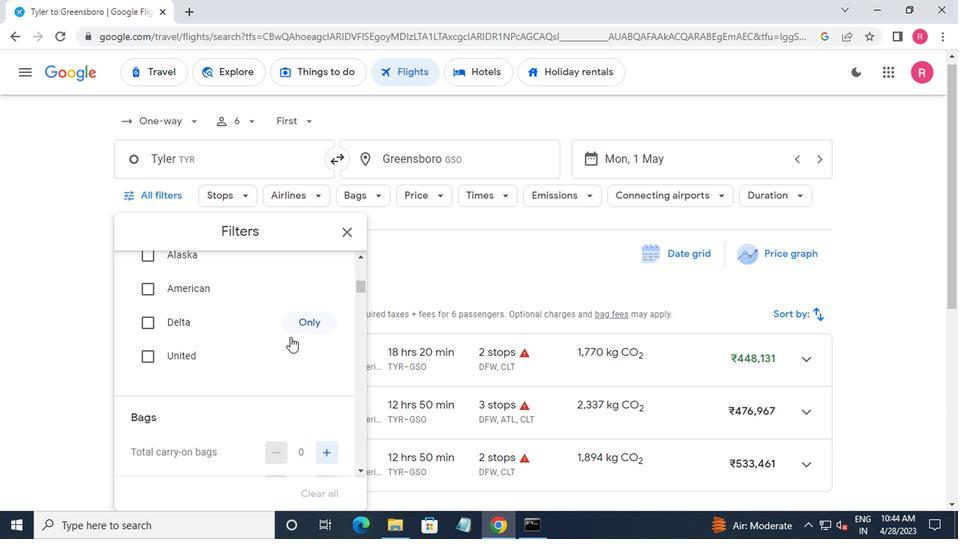 
Action: Mouse moved to (320, 422)
Screenshot: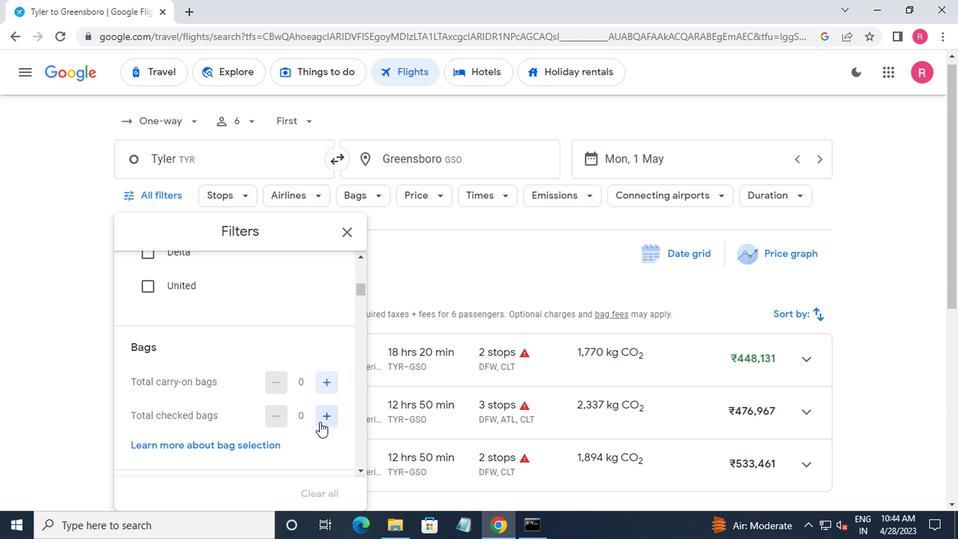 
Action: Mouse pressed left at (320, 422)
Screenshot: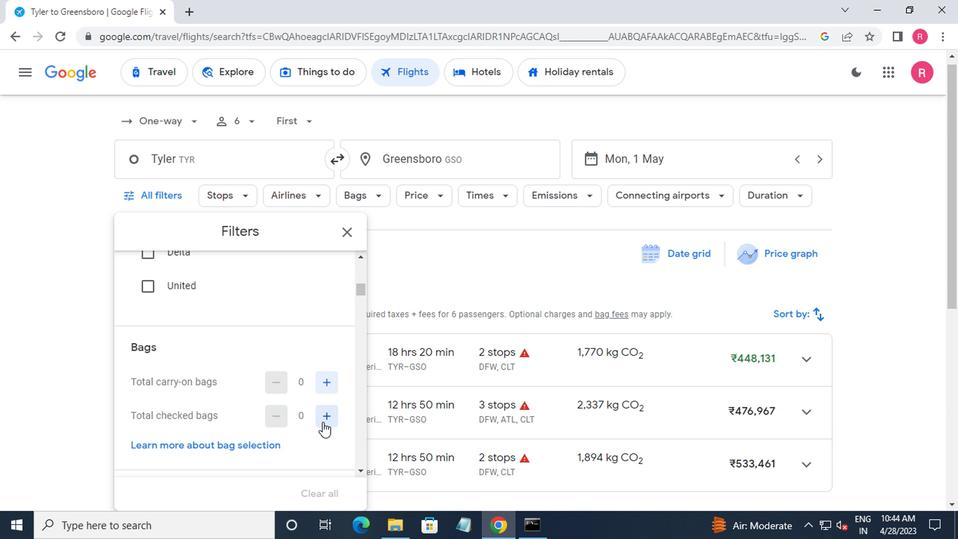 
Action: Mouse pressed left at (320, 422)
Screenshot: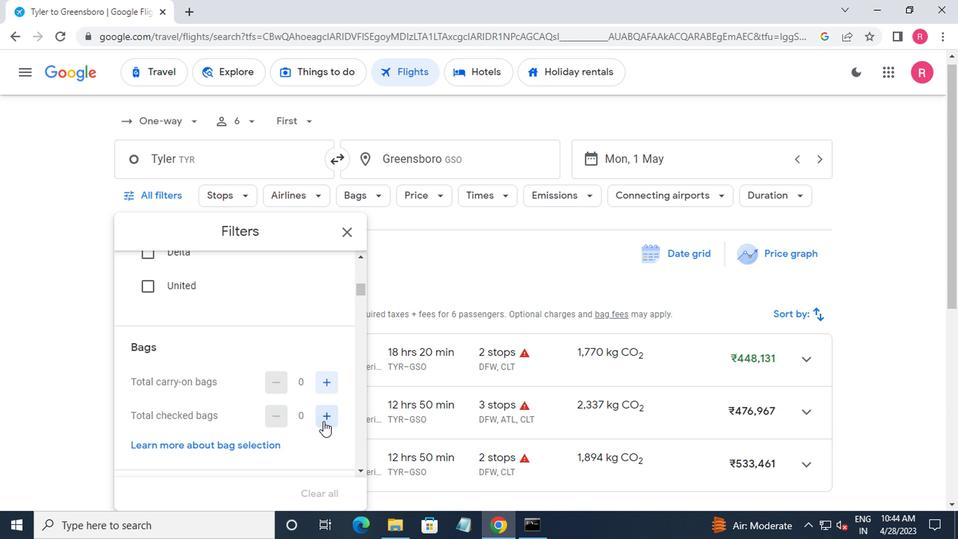 
Action: Mouse moved to (320, 422)
Screenshot: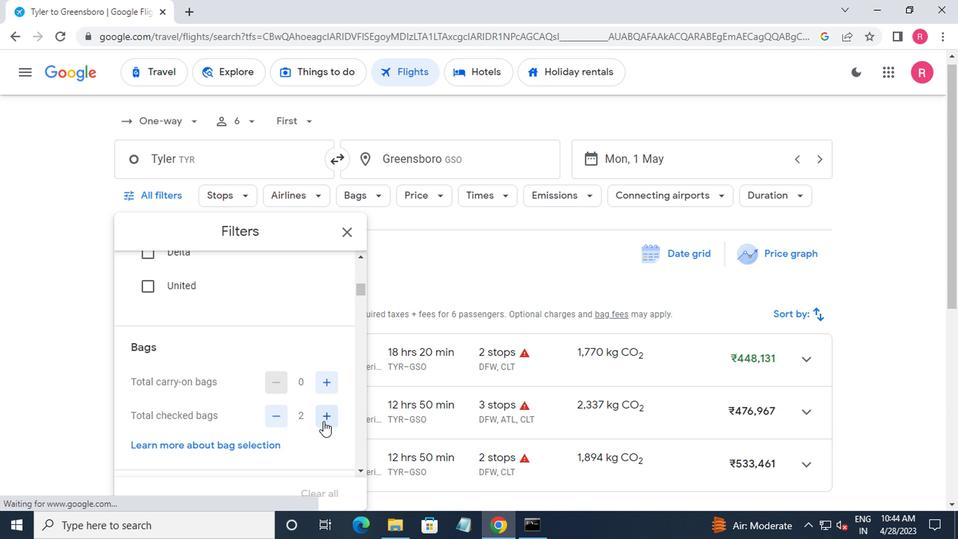 
Action: Mouse scrolled (320, 421) with delta (0, 0)
Screenshot: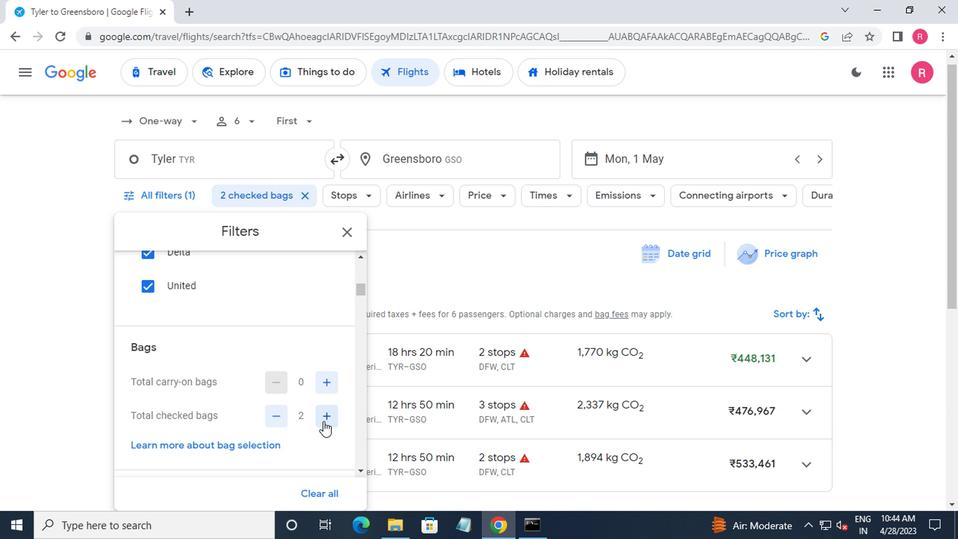 
Action: Mouse scrolled (320, 421) with delta (0, 0)
Screenshot: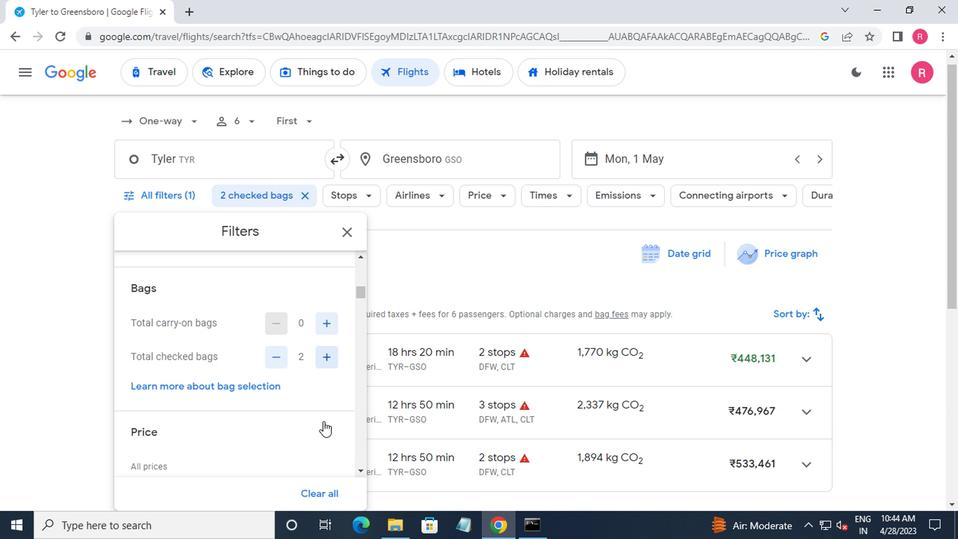 
Action: Mouse moved to (325, 411)
Screenshot: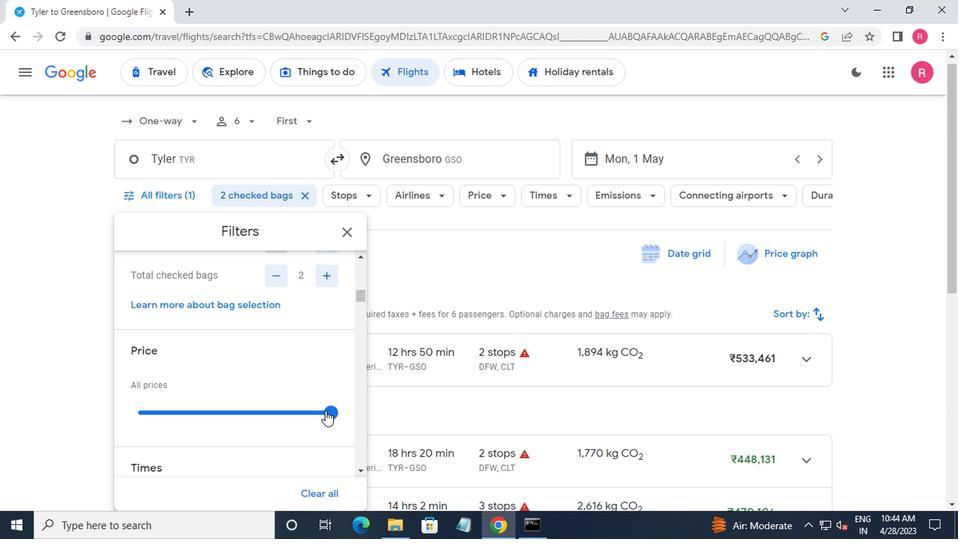 
Action: Mouse pressed left at (325, 411)
Screenshot: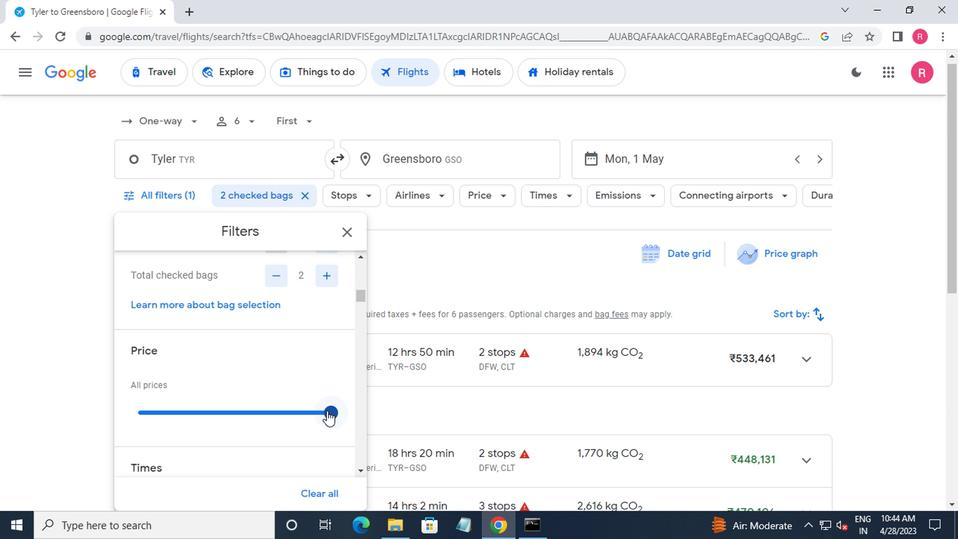 
Action: Mouse moved to (280, 416)
Screenshot: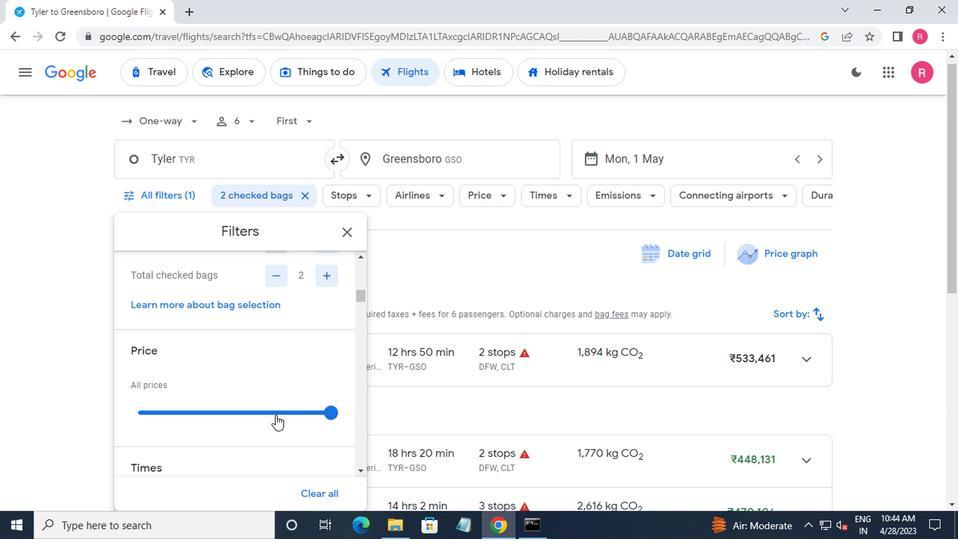 
Action: Mouse pressed left at (280, 416)
Screenshot: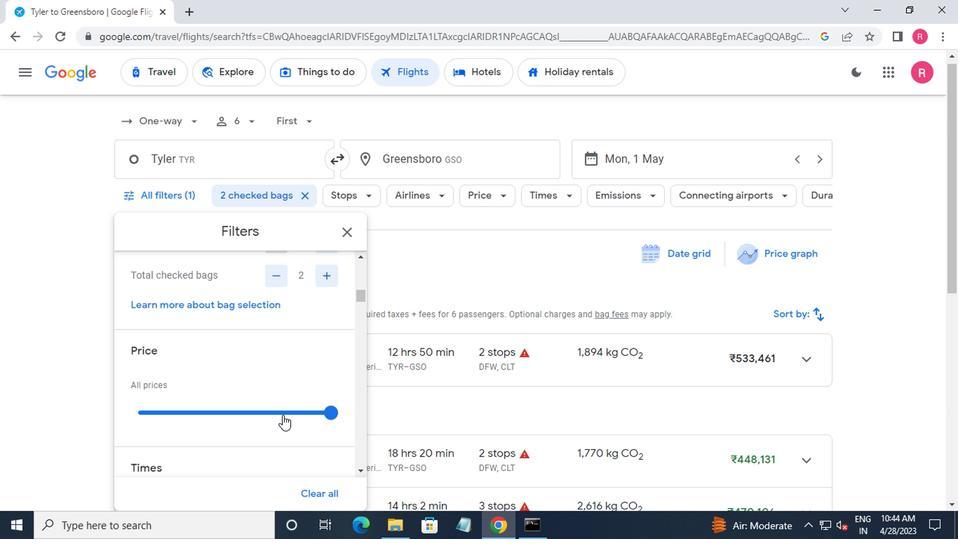 
Action: Mouse moved to (121, 413)
Screenshot: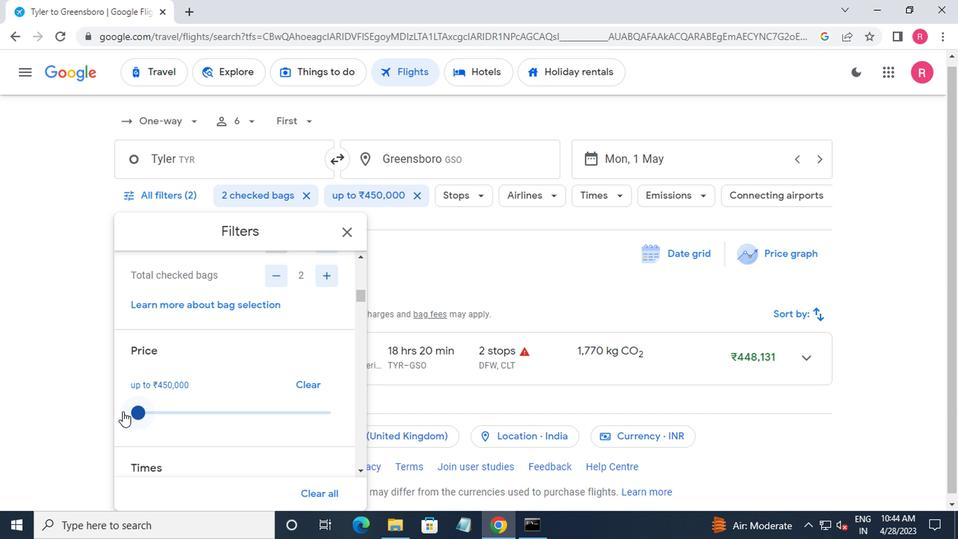 
Action: Mouse scrolled (121, 412) with delta (0, 0)
Screenshot: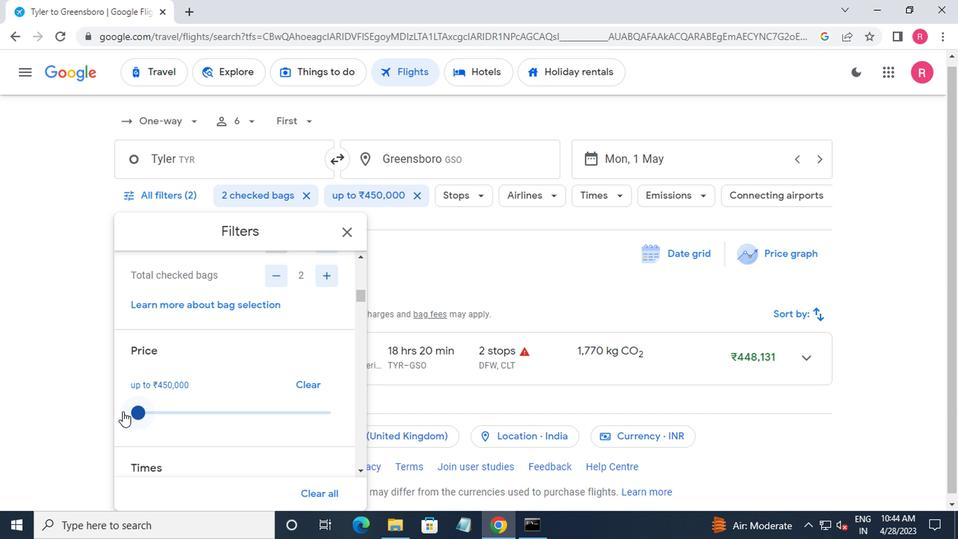 
Action: Mouse moved to (159, 419)
Screenshot: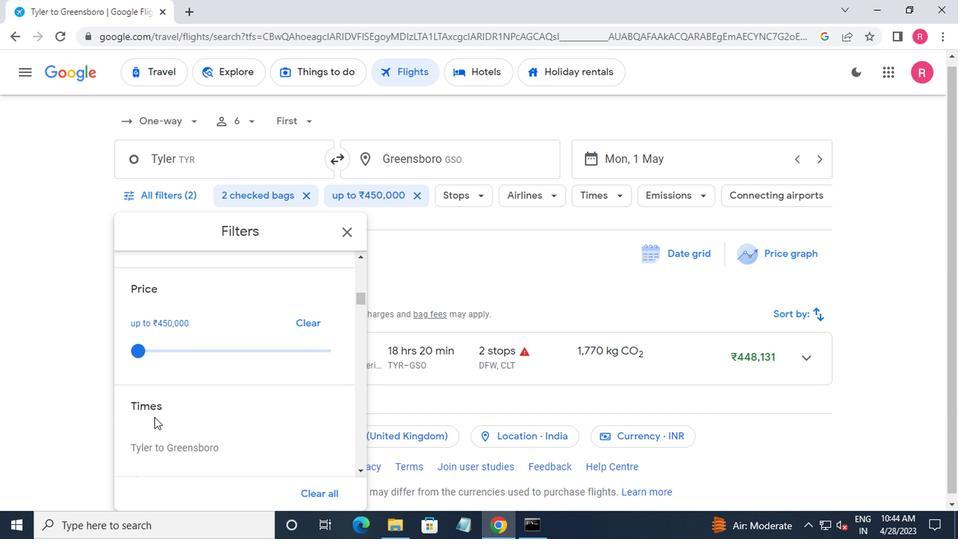 
Action: Mouse scrolled (159, 418) with delta (0, 0)
Screenshot: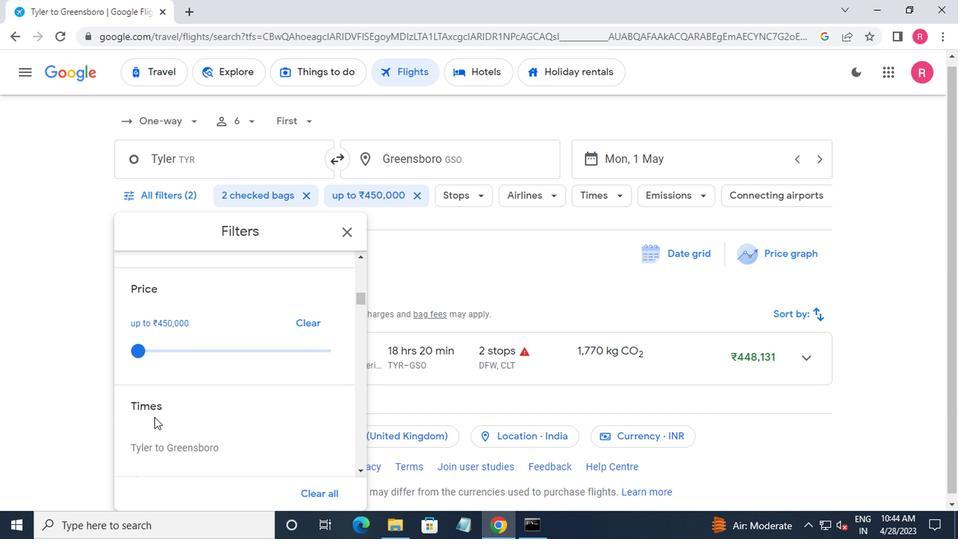 
Action: Mouse moved to (159, 419)
Screenshot: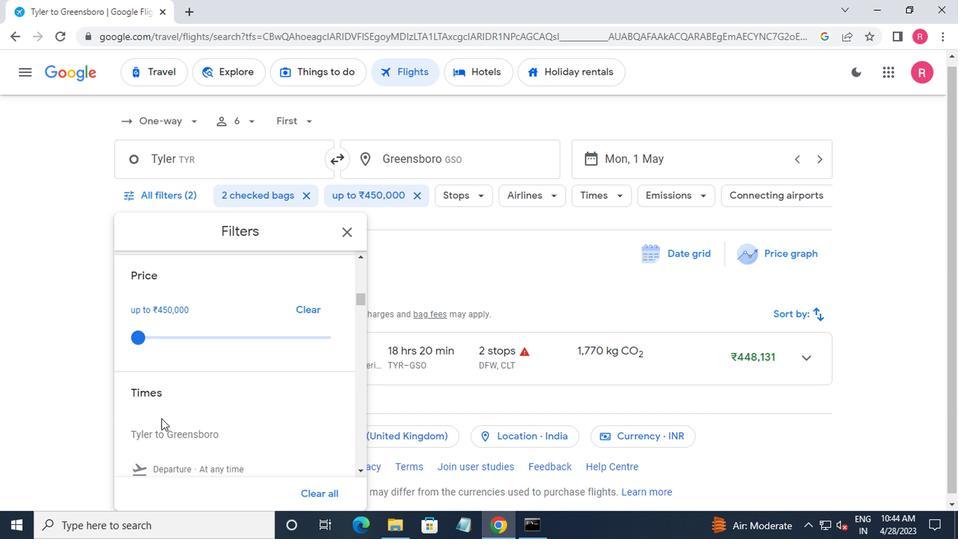 
Action: Mouse scrolled (159, 418) with delta (0, 0)
Screenshot: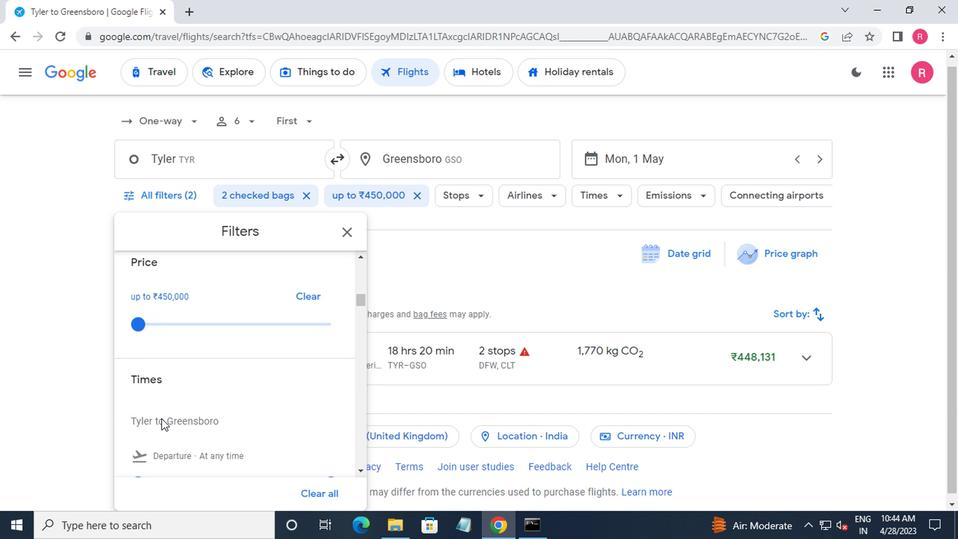 
Action: Mouse moved to (137, 372)
Screenshot: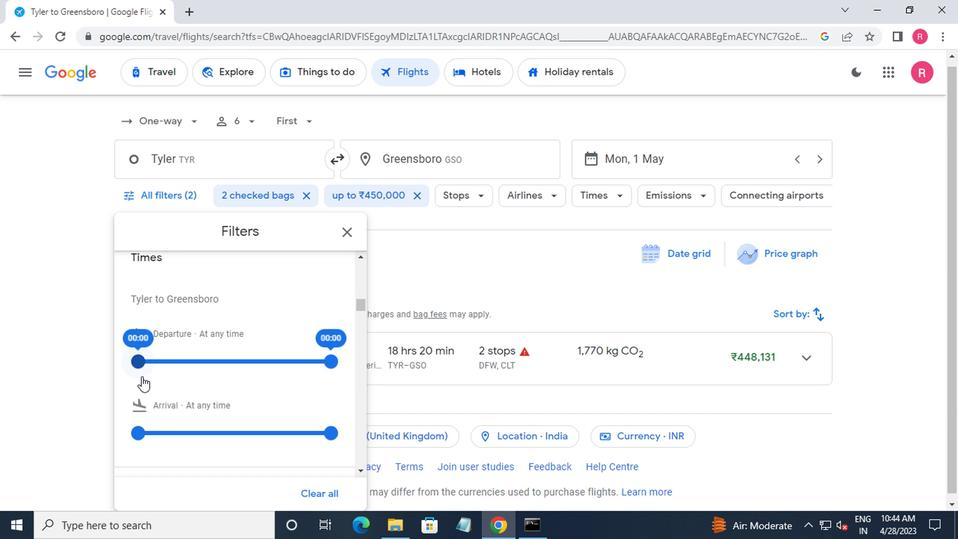
Action: Mouse pressed left at (137, 372)
Screenshot: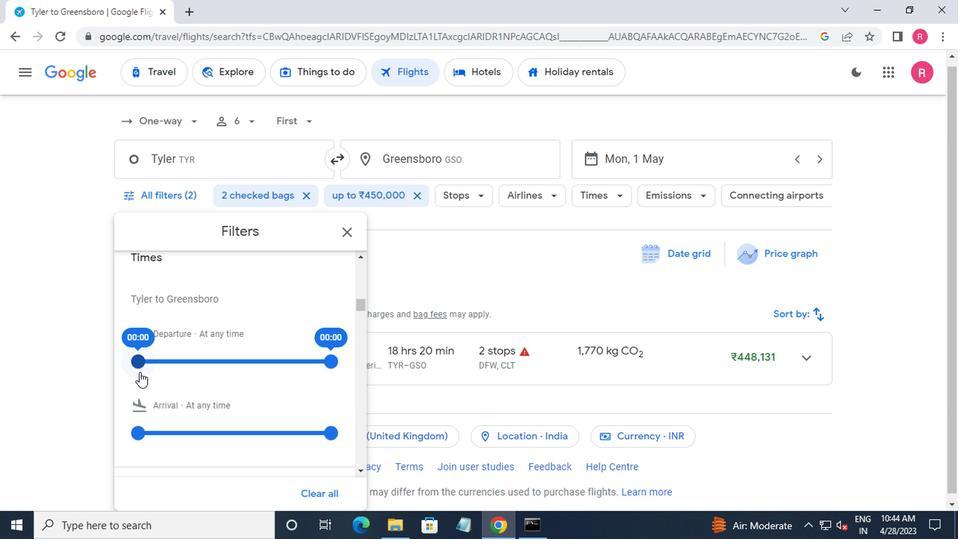 
Action: Mouse moved to (328, 362)
Screenshot: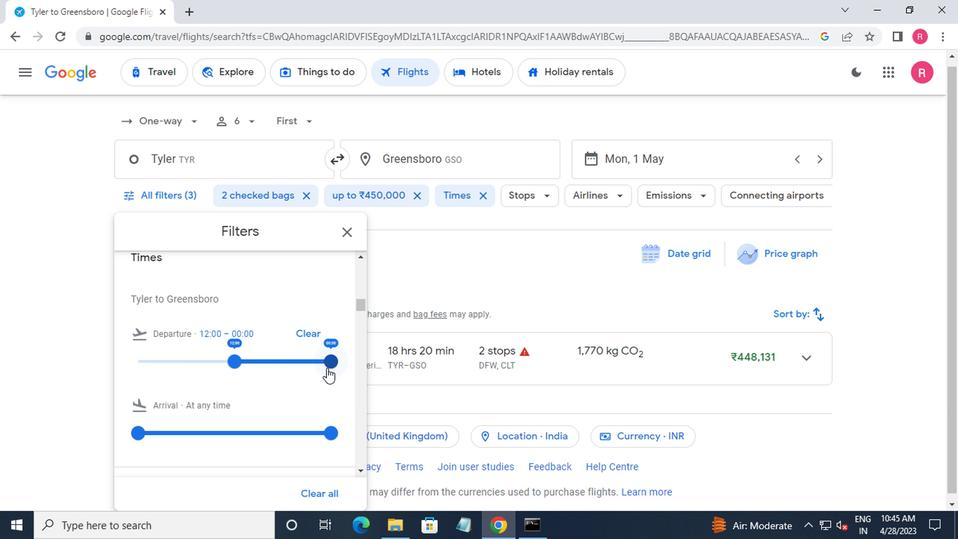 
Action: Mouse pressed left at (328, 362)
Screenshot: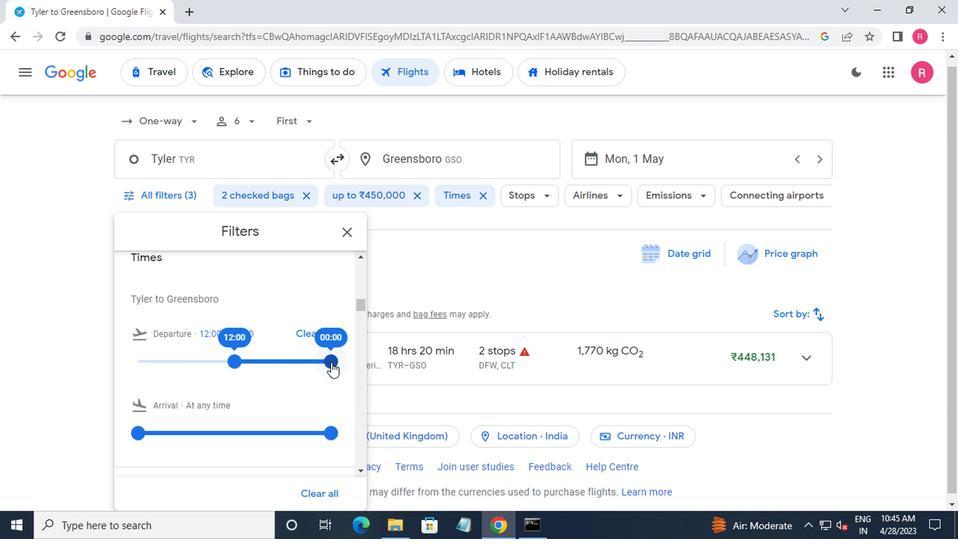 
Action: Mouse moved to (338, 234)
Screenshot: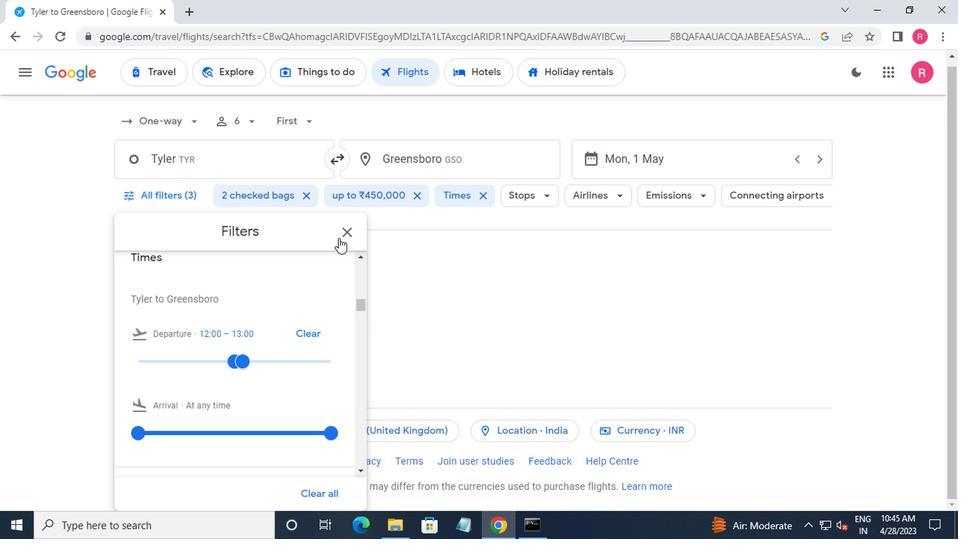 
Action: Mouse pressed left at (338, 234)
Screenshot: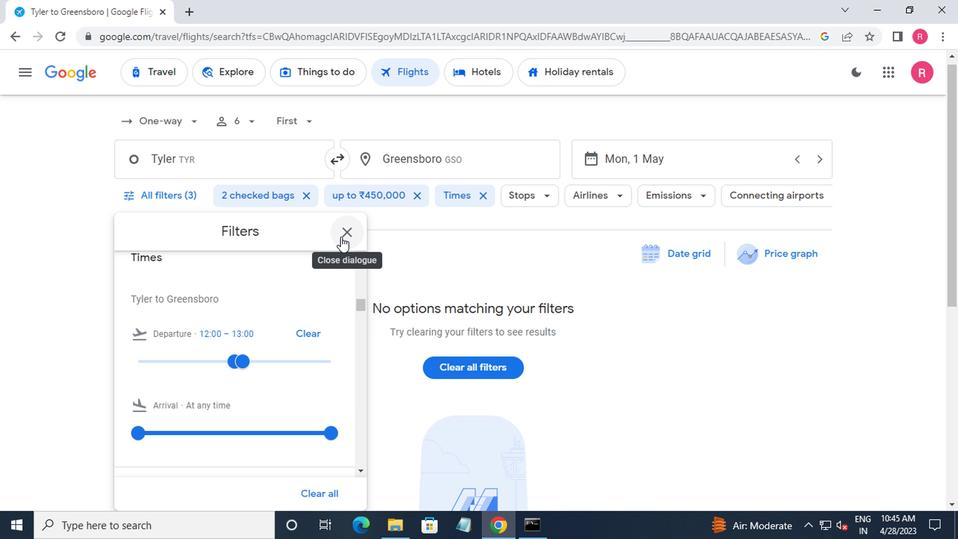 
